 Task: Look for space in Brétigny-sur-Orge, France from 17th June, 2023 to 21st June, 2023 for 2 adults in price range Rs.7000 to Rs.12000. Place can be private room with 1  bedroom having 2 beds and 1 bathroom. Property type can be house, flat, guest house. Amenities needed are: wifi, washing machine. Booking option can be shelf check-in. Required host language is English.
Action: Mouse moved to (373, 147)
Screenshot: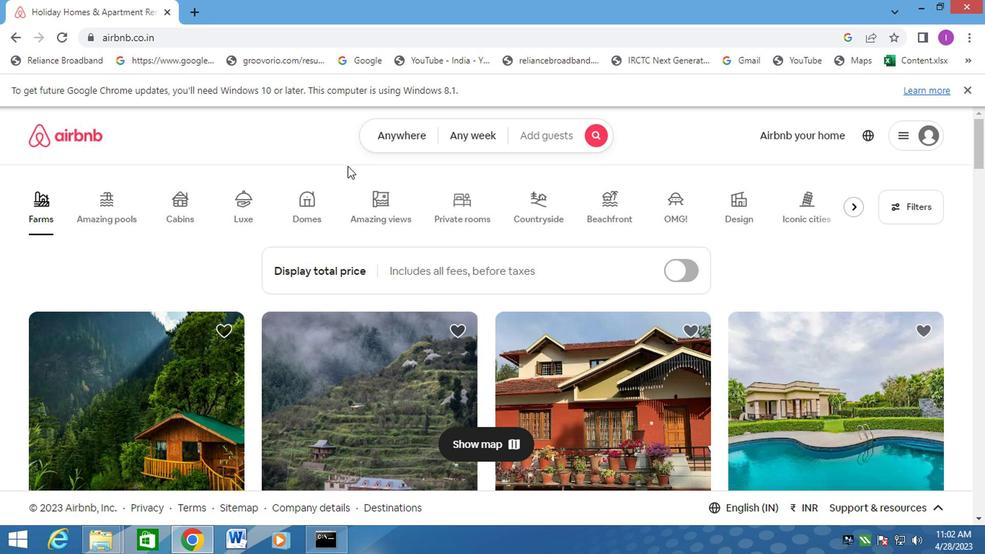 
Action: Mouse pressed left at (373, 147)
Screenshot: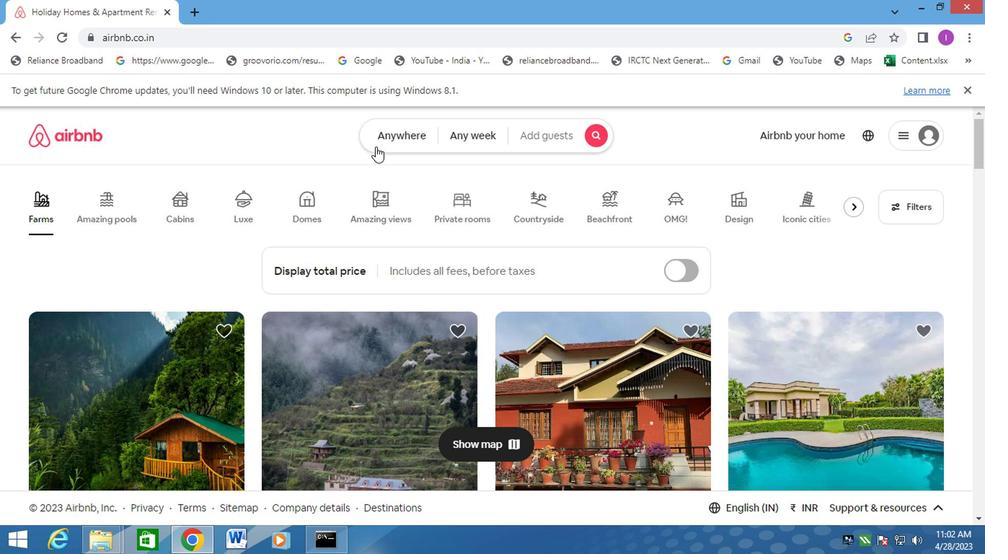 
Action: Mouse moved to (256, 192)
Screenshot: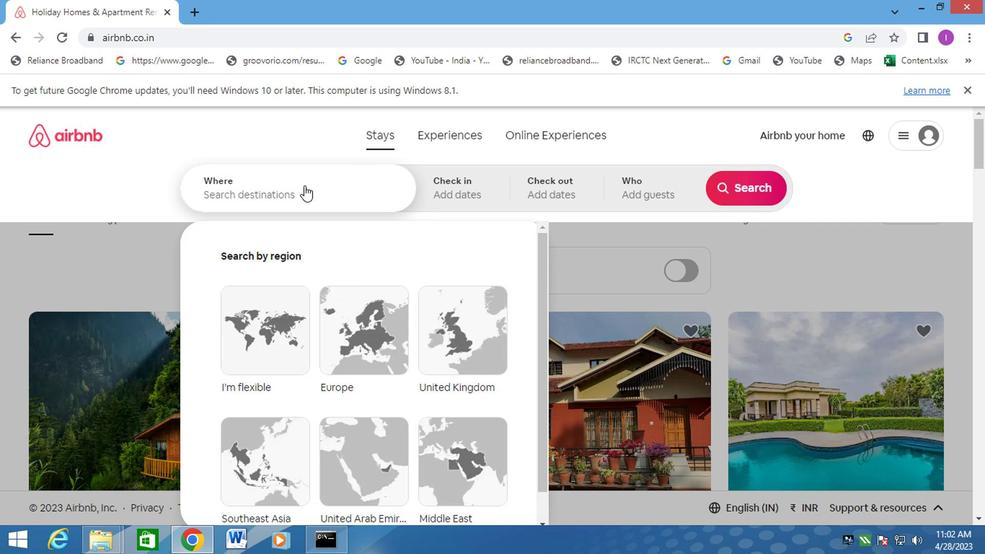 
Action: Mouse pressed left at (256, 192)
Screenshot: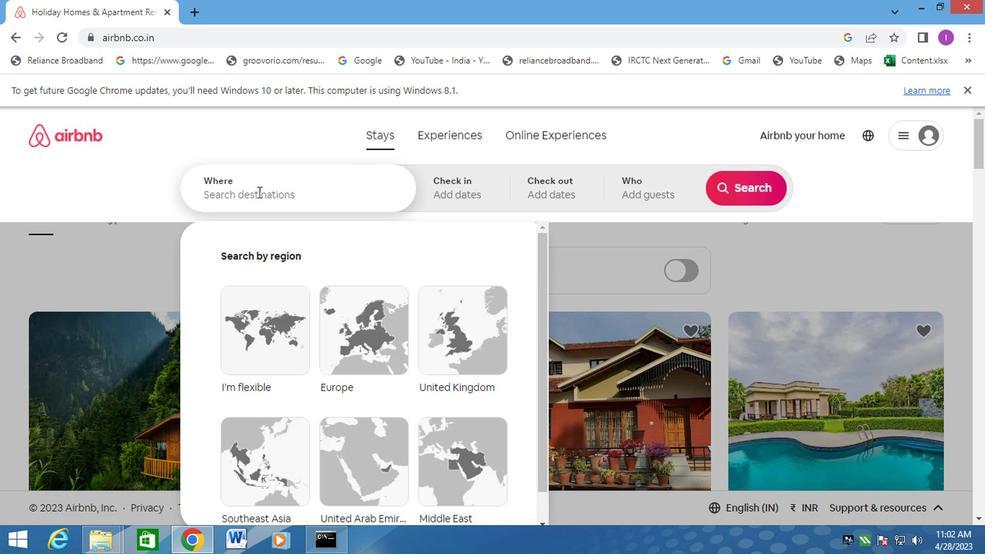 
Action: Key pressed <Key.shift><Key.shift><Key.shift><Key.shift><Key.shift><Key.shift><Key.shift><Key.shift><Key.shift><Key.shift><Key.shift>BRETIGNY-SUR-ORGE<Key.shift><<Key.backspace>,<Key.shift>FRANCE
Screenshot: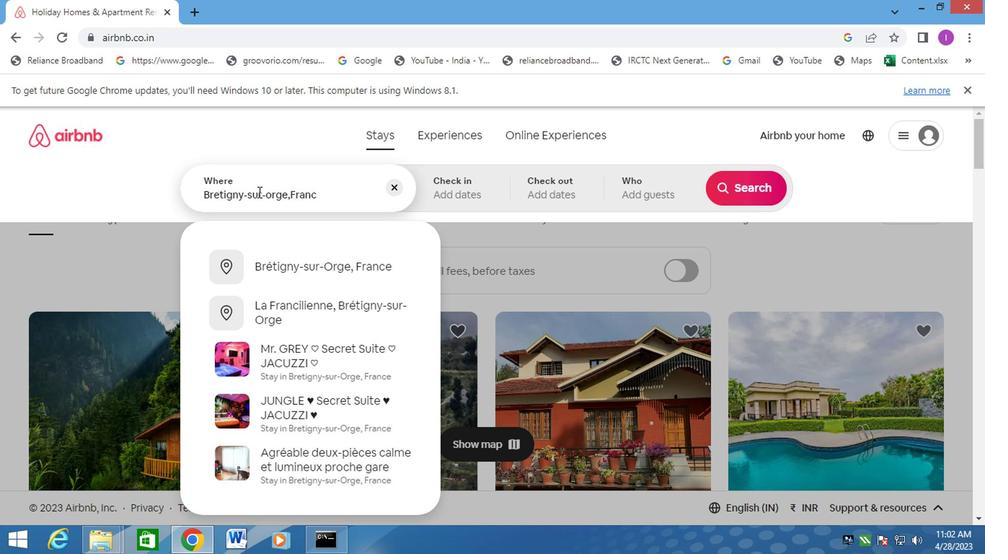 
Action: Mouse moved to (311, 270)
Screenshot: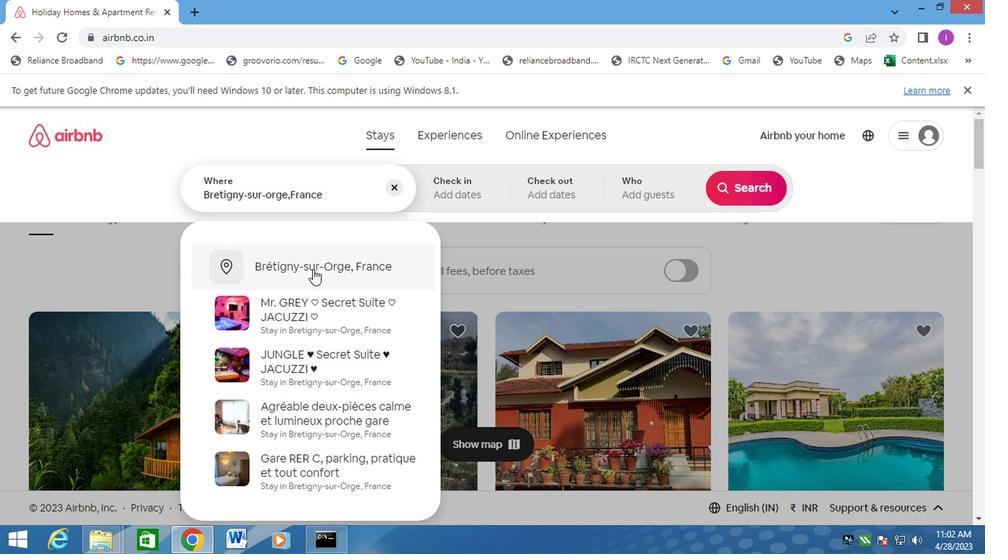 
Action: Mouse pressed left at (311, 270)
Screenshot: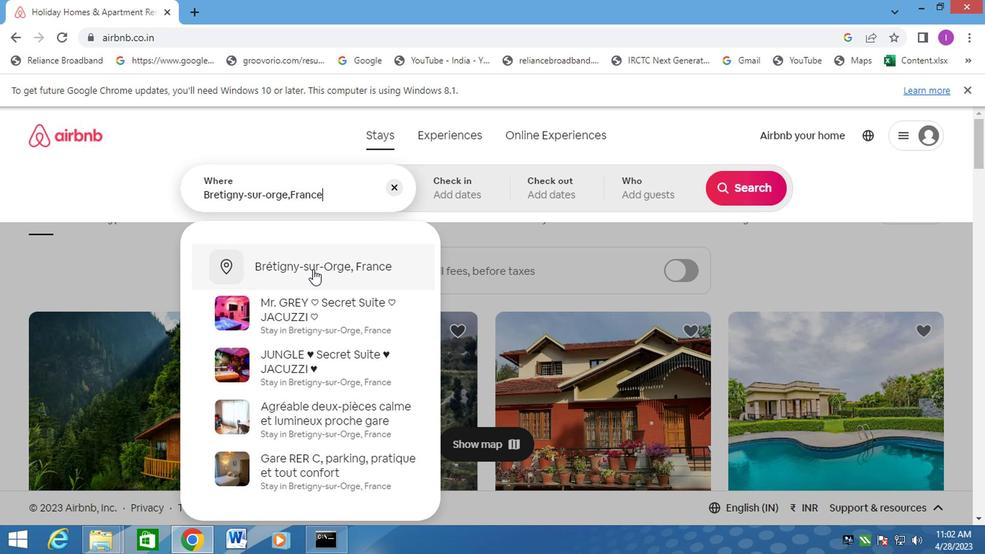 
Action: Mouse moved to (737, 303)
Screenshot: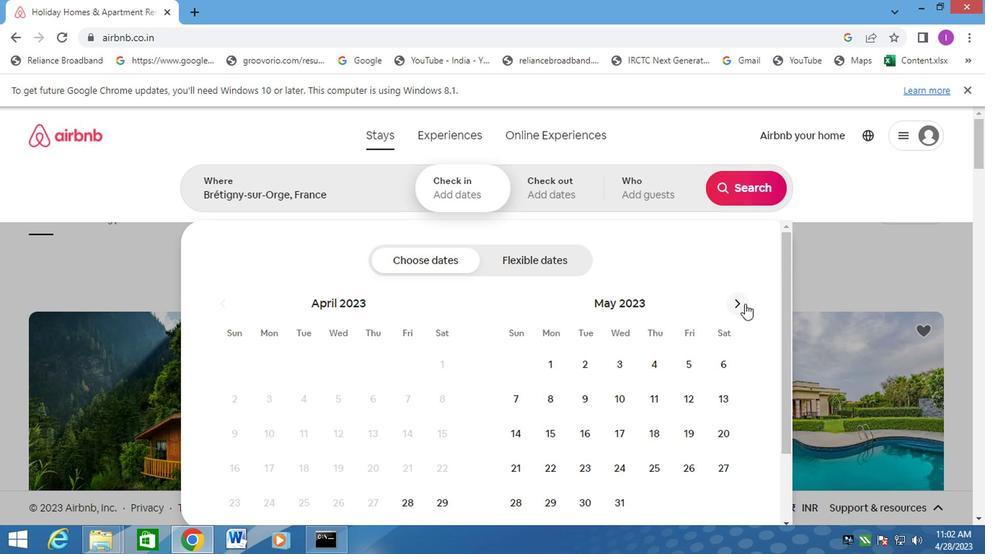 
Action: Mouse pressed left at (737, 303)
Screenshot: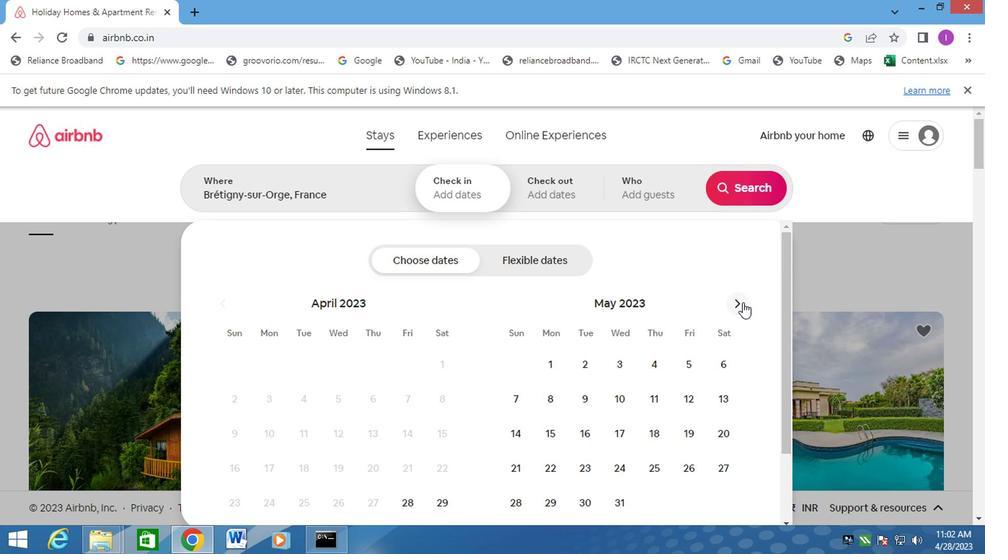 
Action: Mouse pressed left at (737, 303)
Screenshot: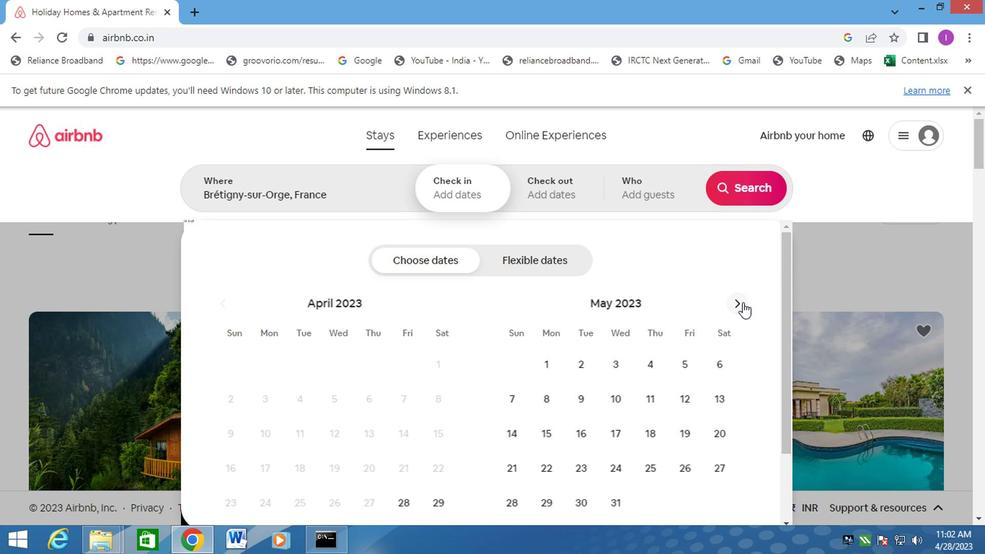 
Action: Mouse moved to (440, 437)
Screenshot: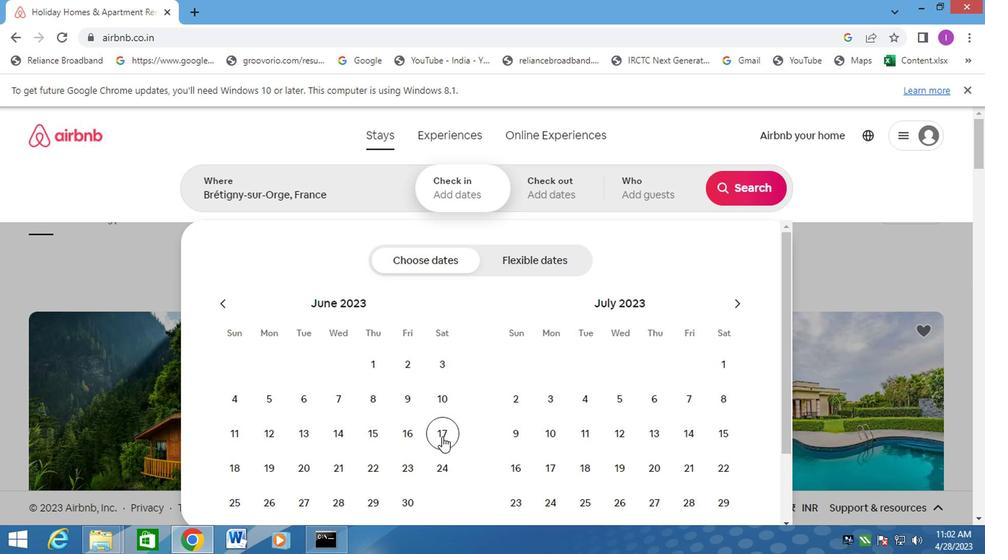 
Action: Mouse pressed left at (440, 437)
Screenshot: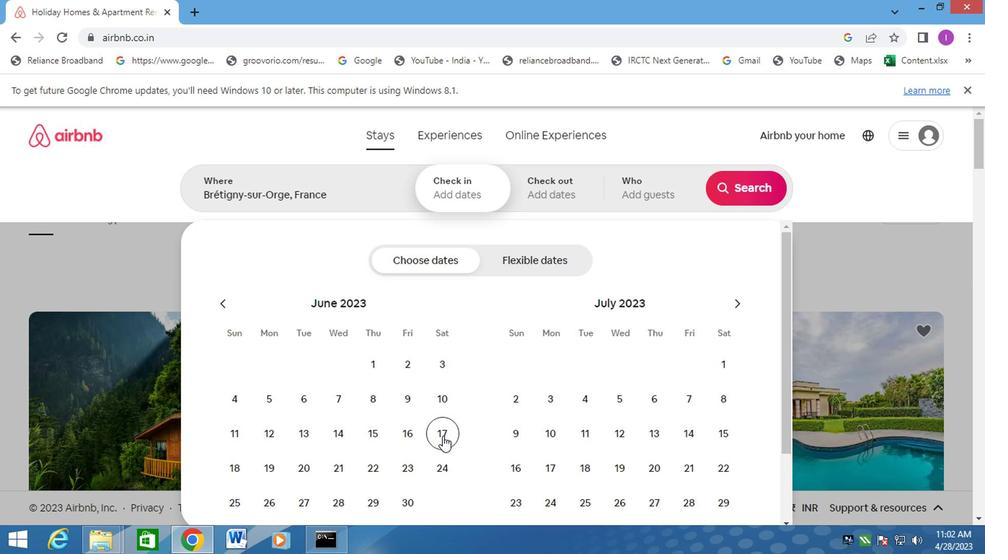 
Action: Mouse moved to (341, 472)
Screenshot: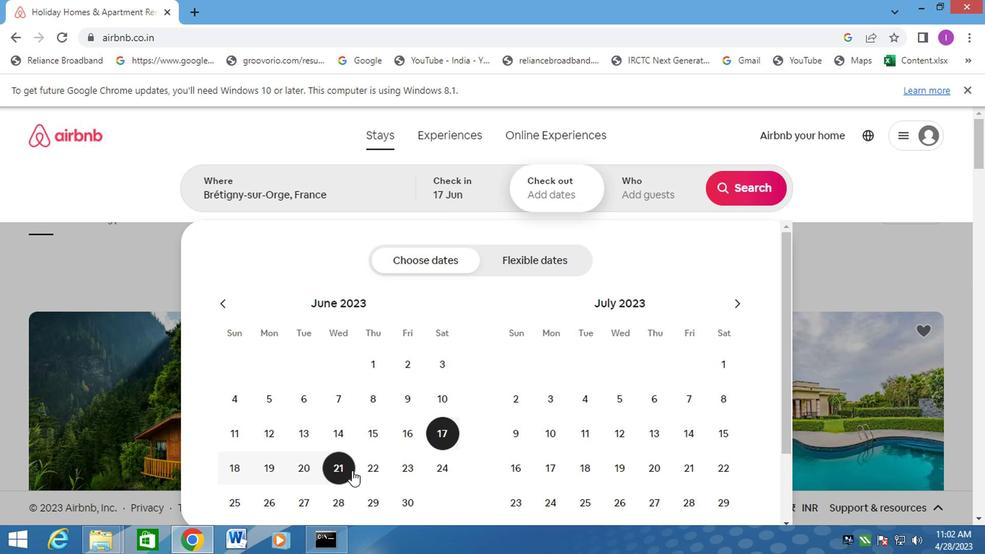 
Action: Mouse pressed left at (341, 472)
Screenshot: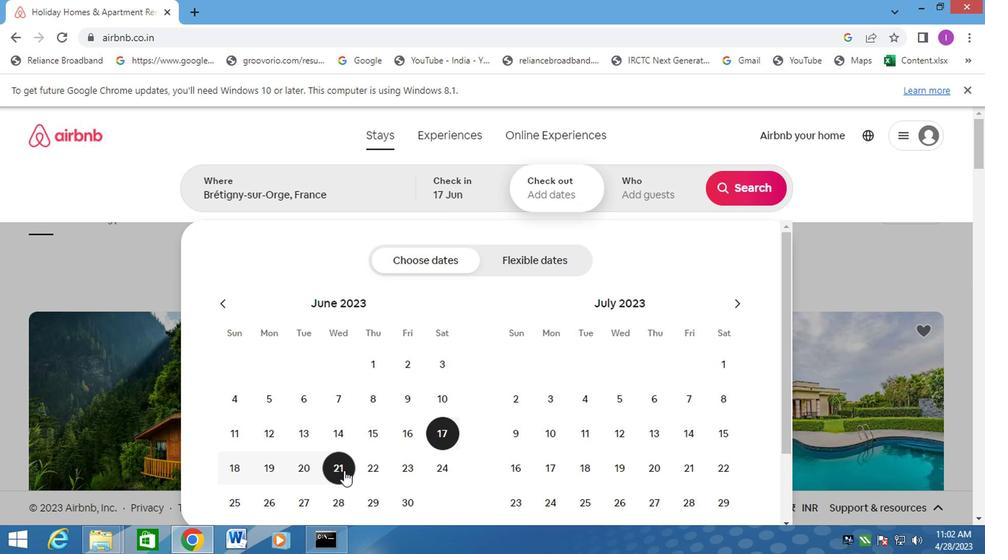 
Action: Mouse moved to (673, 187)
Screenshot: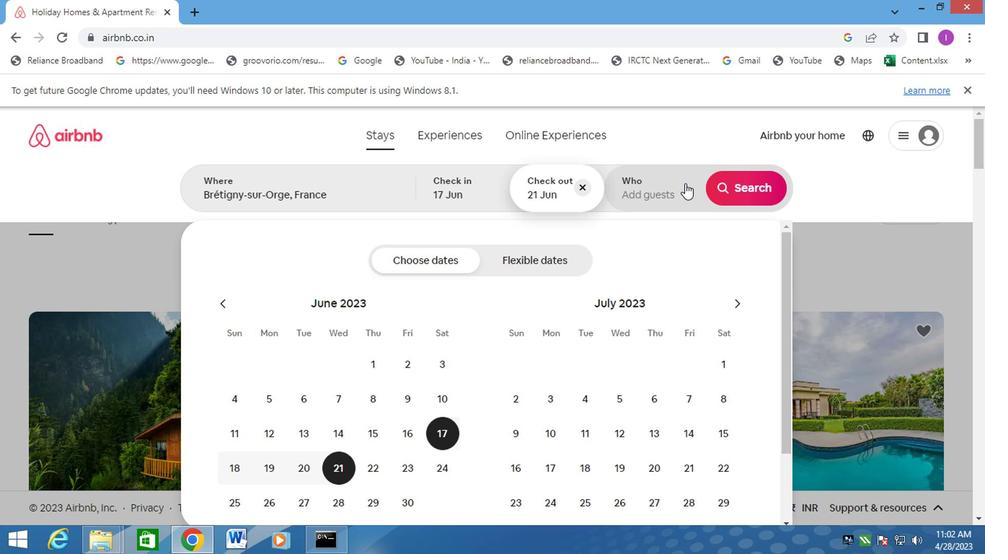 
Action: Mouse pressed left at (673, 187)
Screenshot: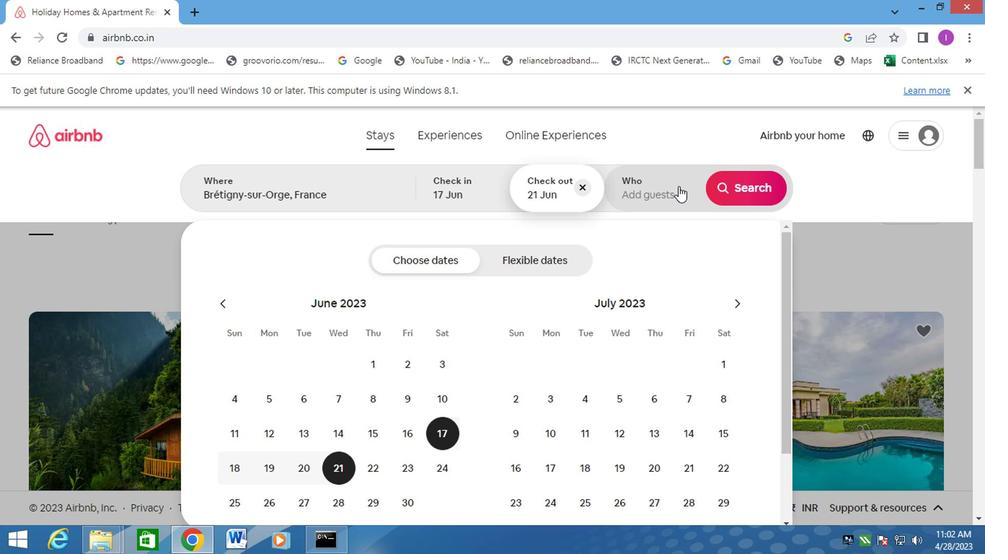 
Action: Mouse moved to (748, 258)
Screenshot: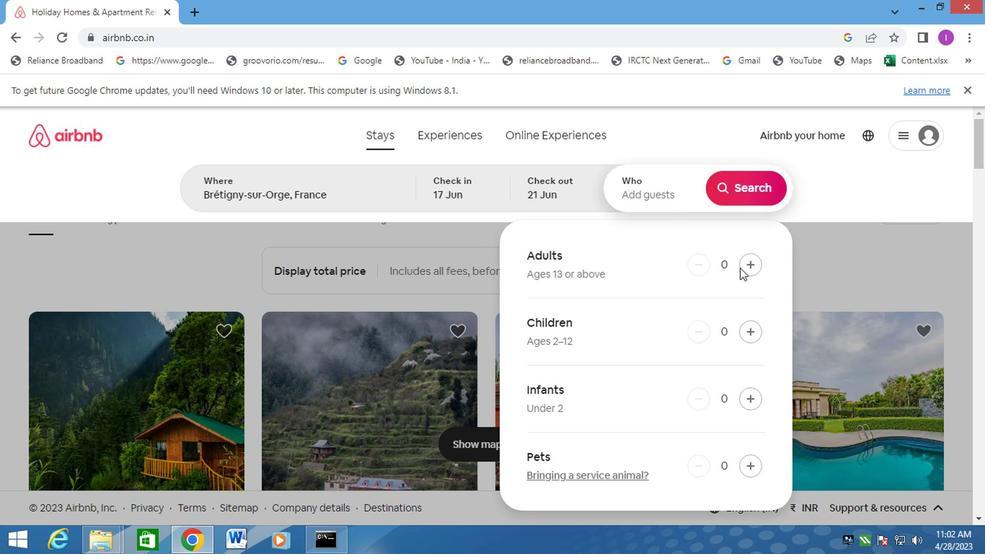 
Action: Mouse pressed left at (748, 258)
Screenshot: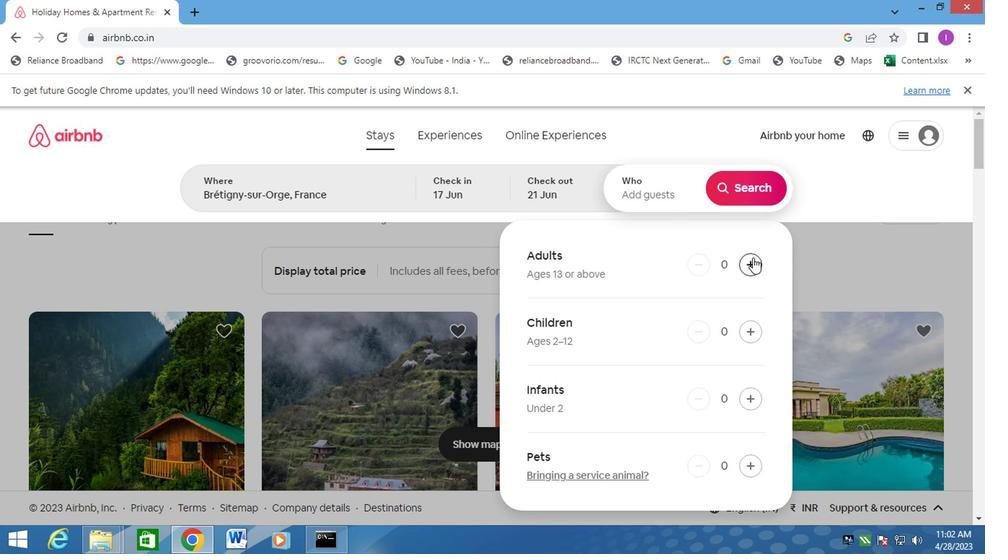 
Action: Mouse pressed left at (748, 258)
Screenshot: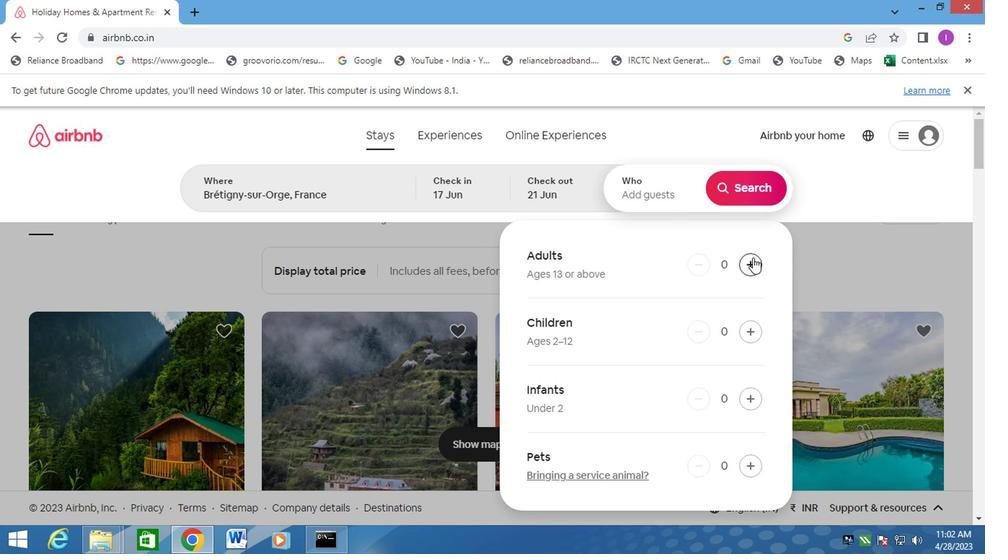 
Action: Mouse moved to (762, 178)
Screenshot: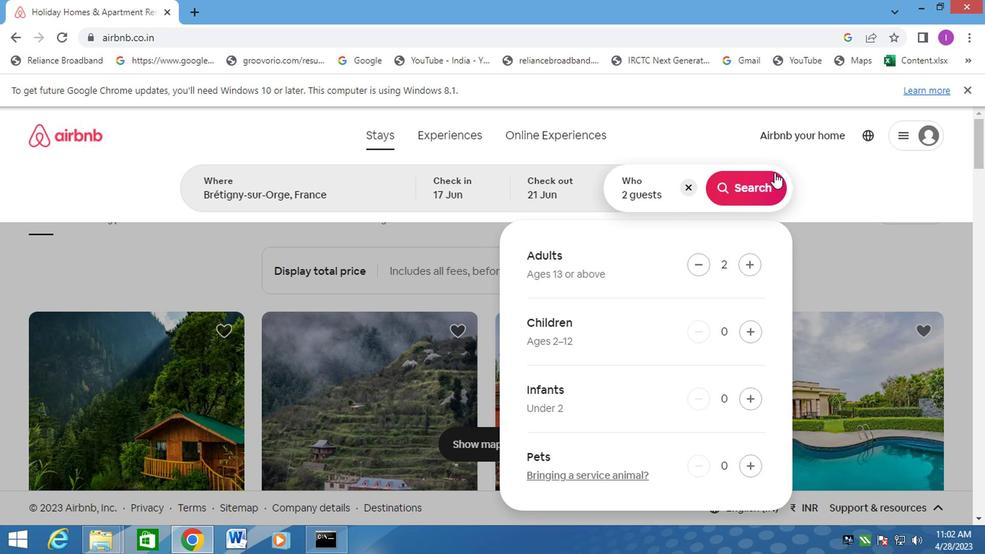 
Action: Mouse pressed left at (762, 178)
Screenshot: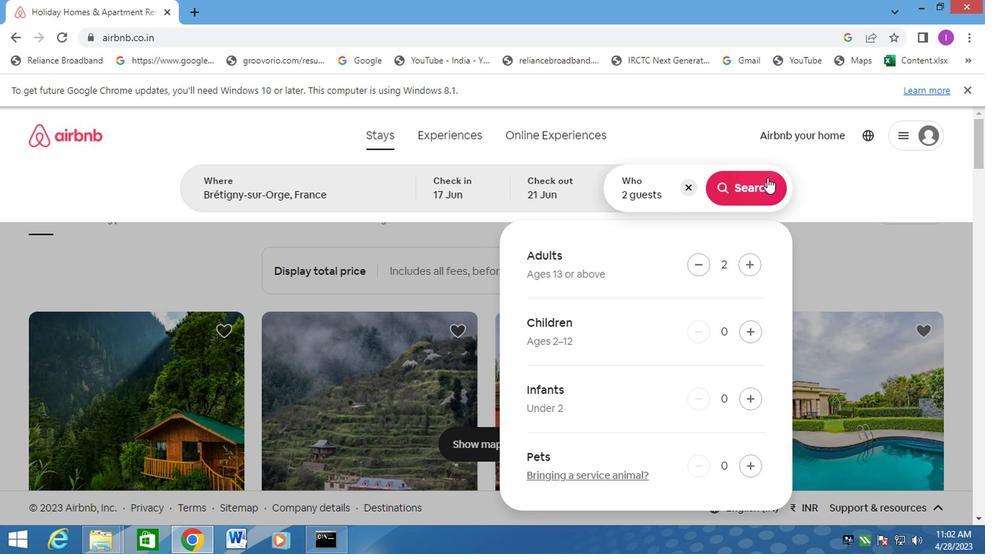 
Action: Mouse moved to (930, 191)
Screenshot: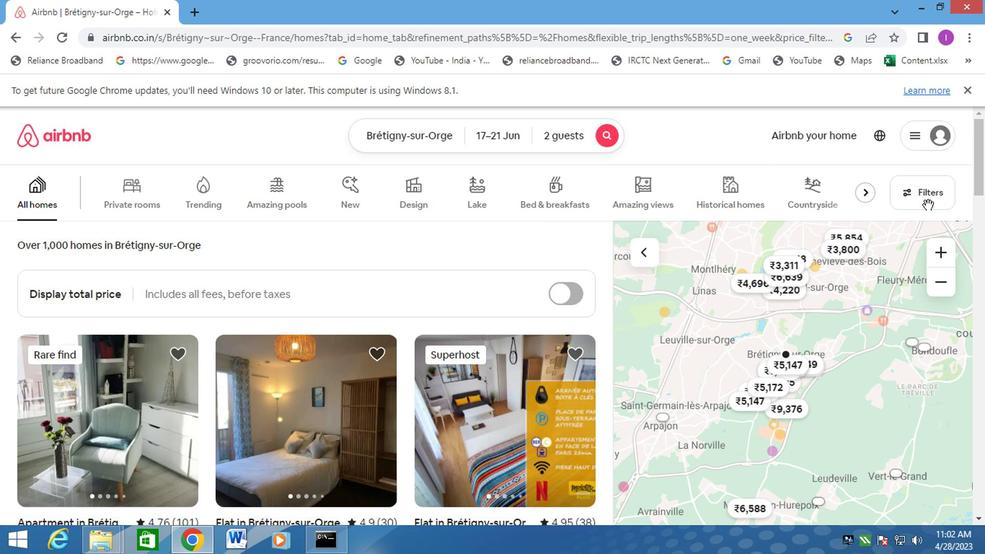 
Action: Mouse pressed left at (930, 191)
Screenshot: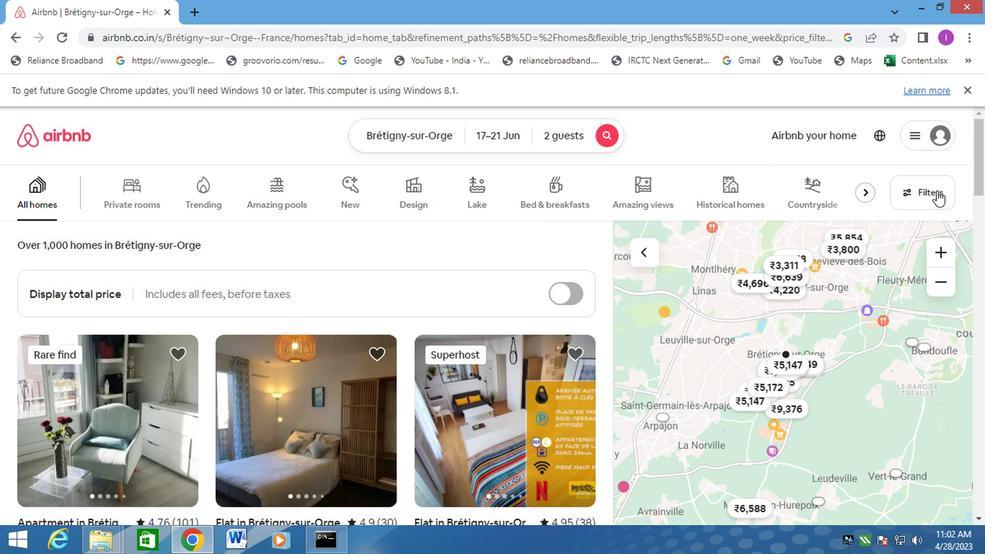 
Action: Mouse moved to (326, 377)
Screenshot: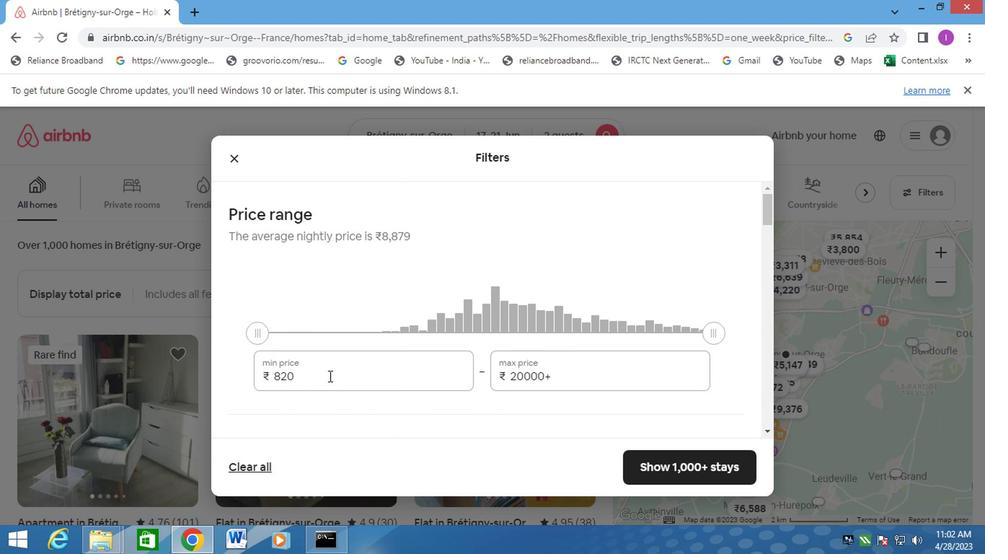 
Action: Mouse pressed left at (326, 377)
Screenshot: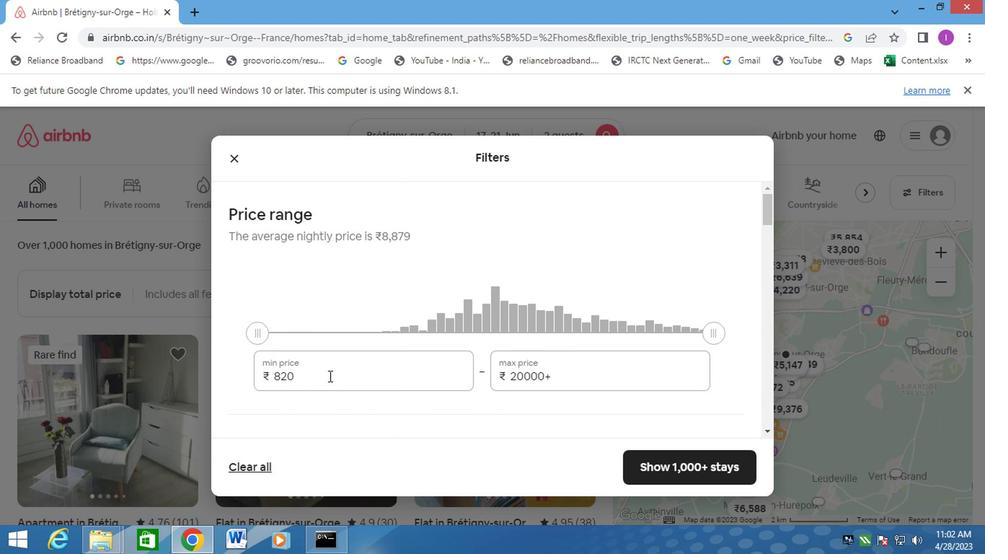 
Action: Mouse moved to (266, 362)
Screenshot: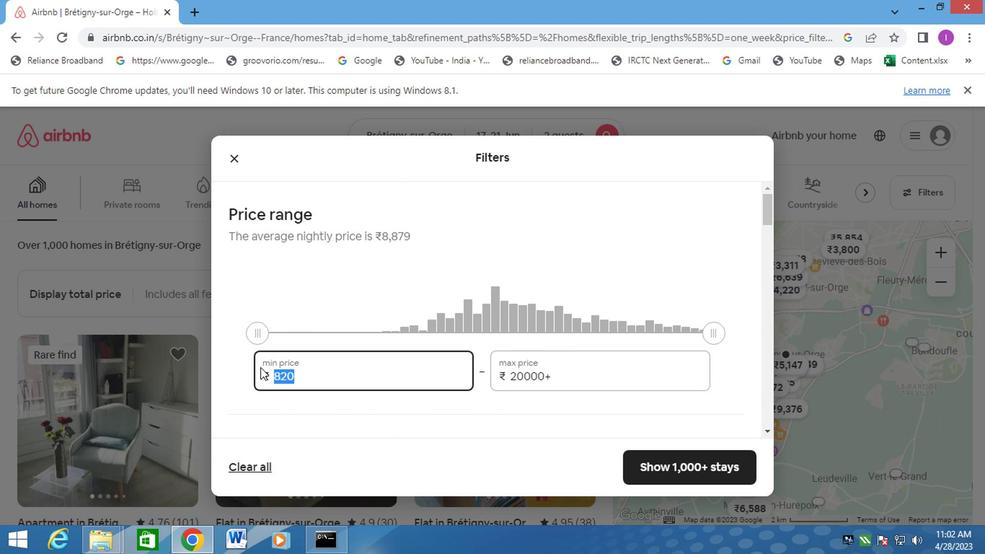 
Action: Key pressed 7000
Screenshot: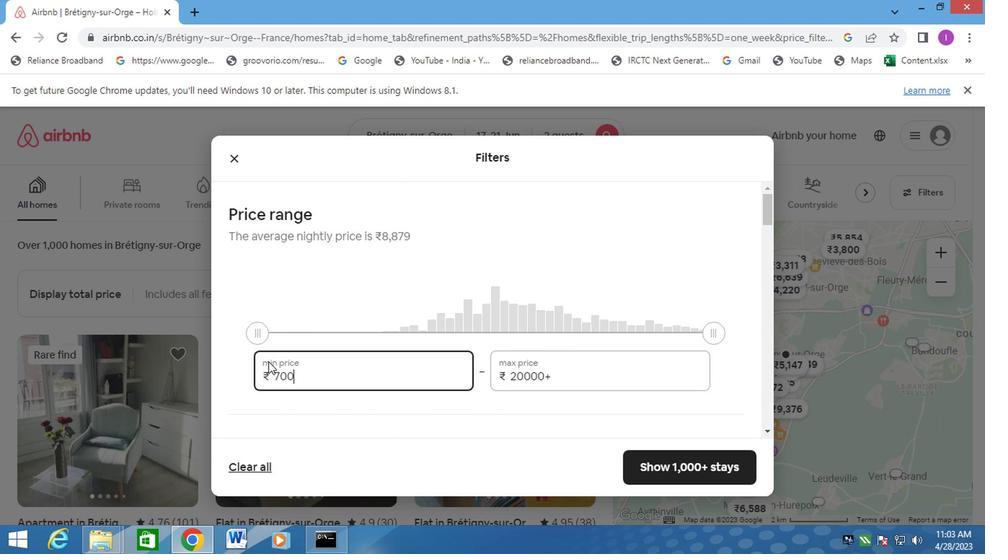 
Action: Mouse moved to (554, 369)
Screenshot: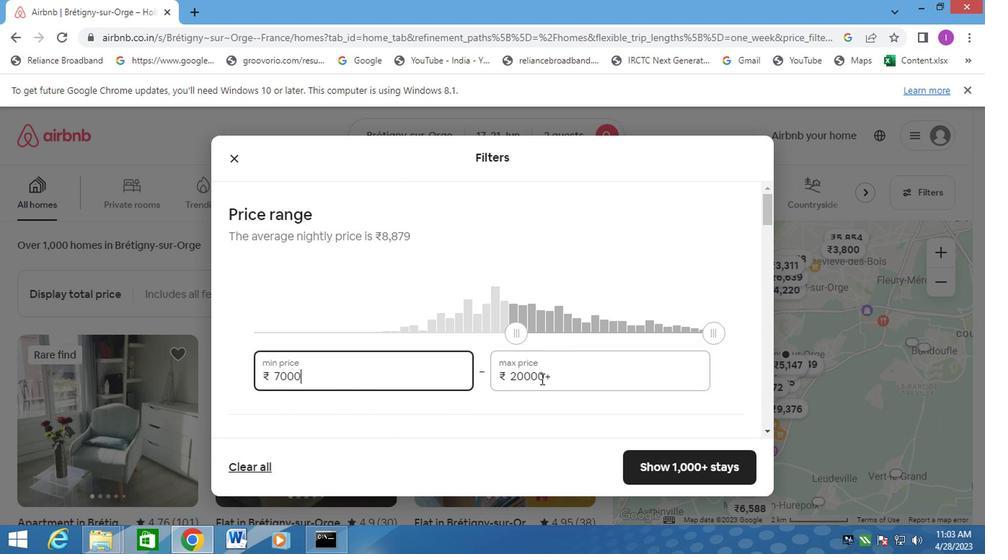 
Action: Mouse pressed left at (554, 369)
Screenshot: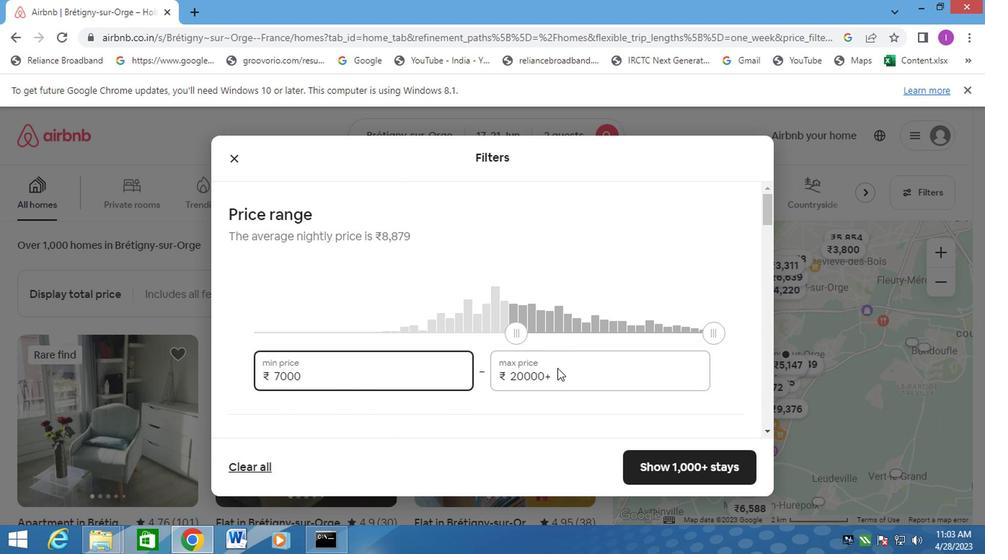 
Action: Mouse moved to (545, 374)
Screenshot: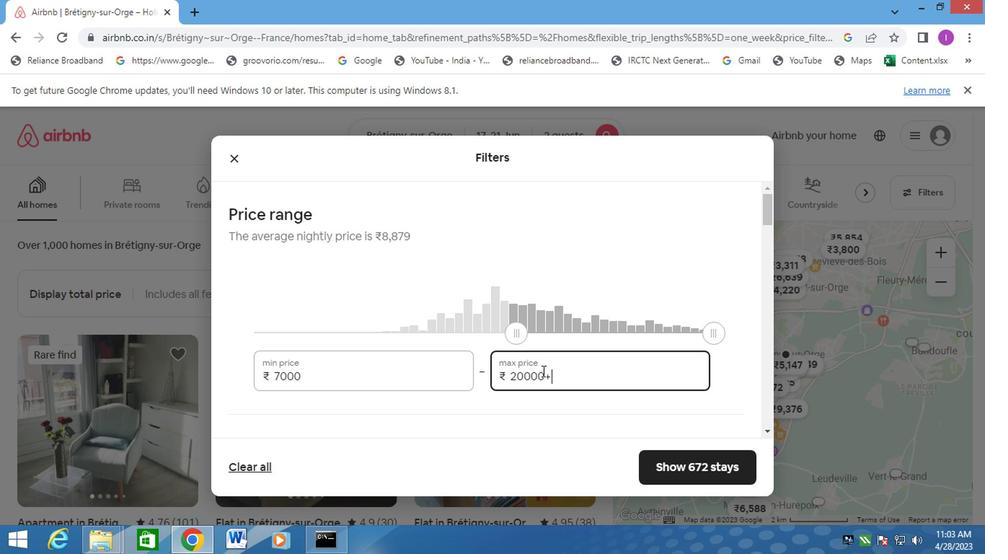 
Action: Mouse pressed left at (545, 374)
Screenshot: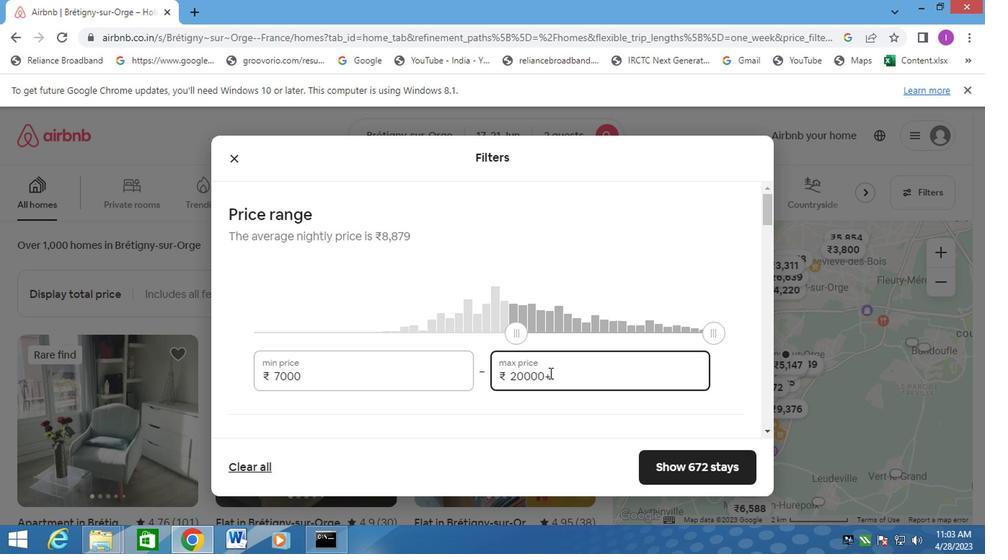 
Action: Mouse moved to (496, 378)
Screenshot: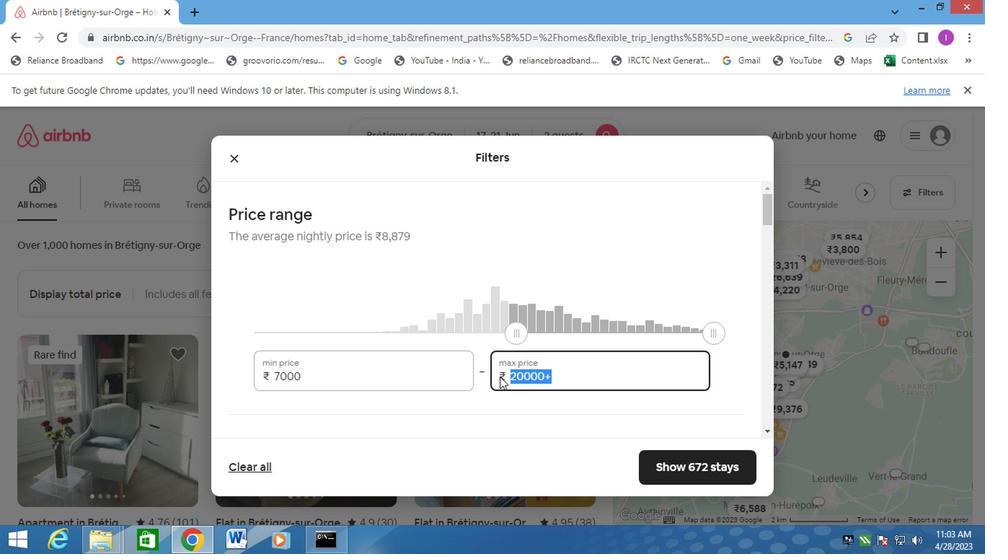 
Action: Key pressed 17000
Screenshot: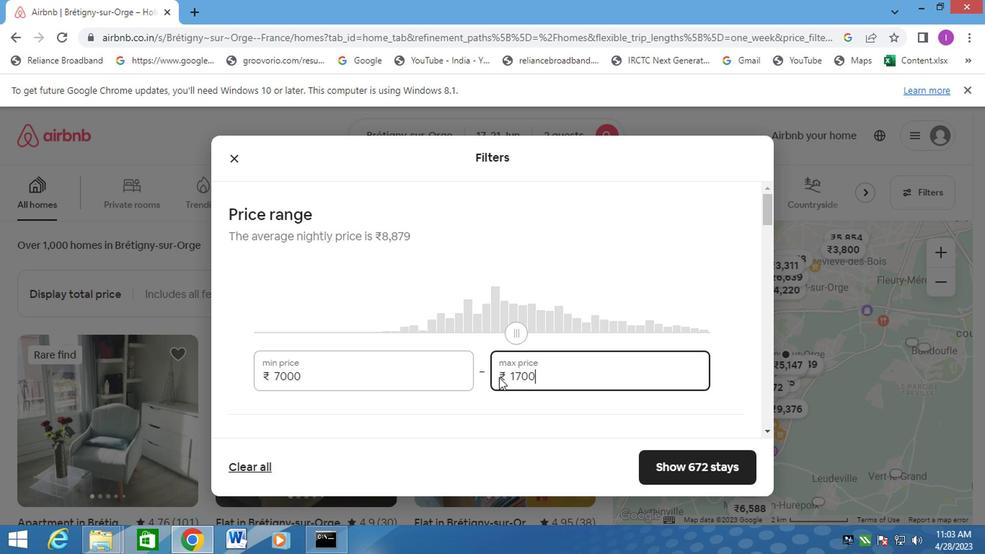 
Action: Mouse moved to (733, 401)
Screenshot: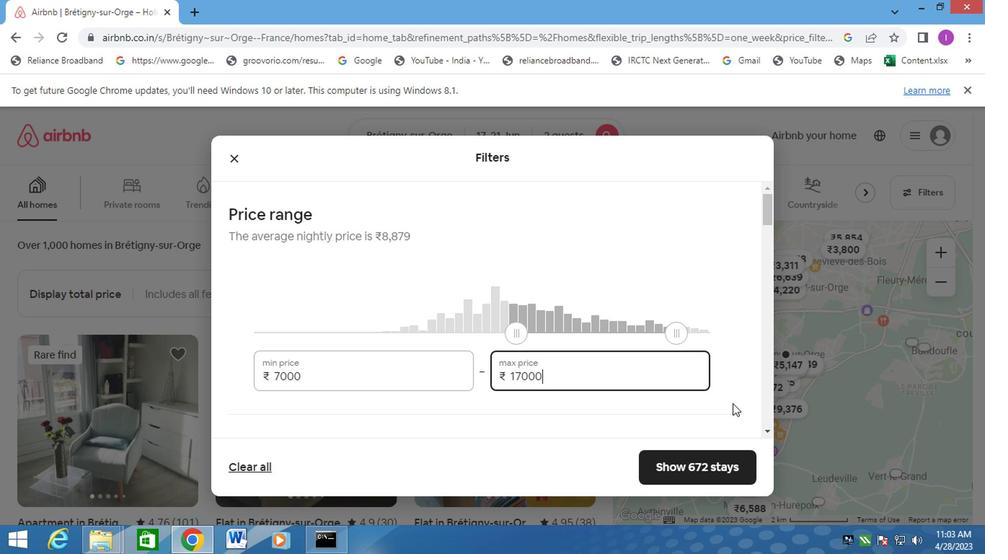 
Action: Mouse scrolled (733, 400) with delta (0, 0)
Screenshot: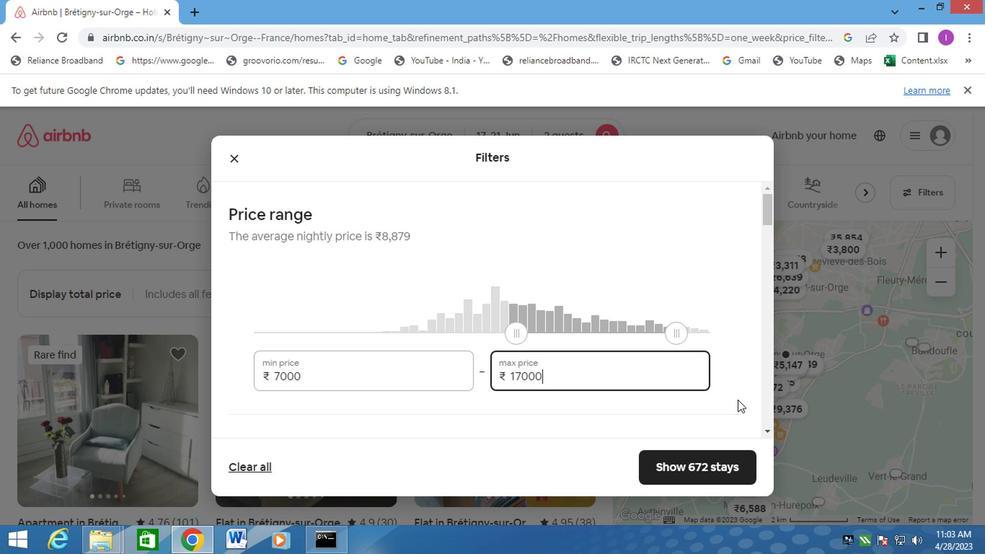 
Action: Mouse scrolled (733, 400) with delta (0, 0)
Screenshot: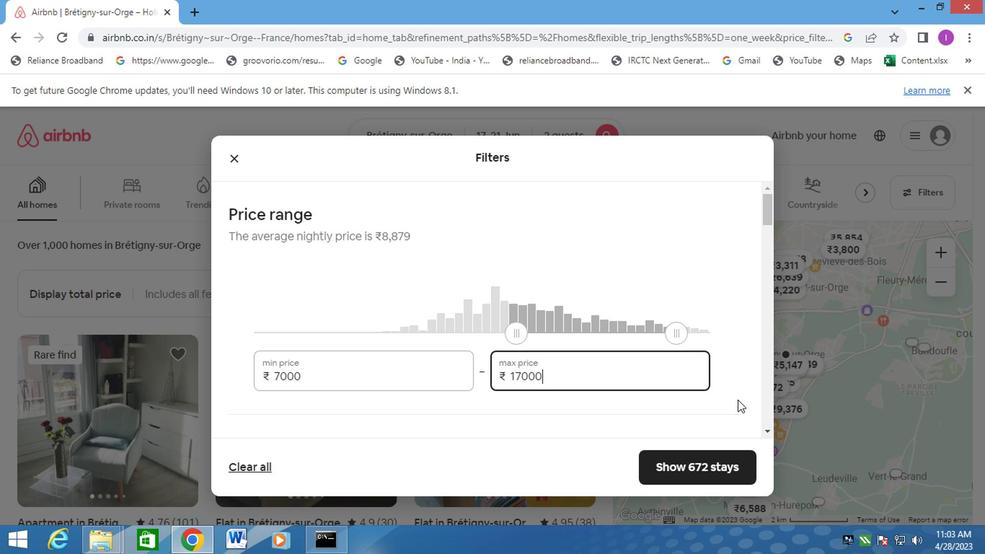 
Action: Mouse moved to (665, 390)
Screenshot: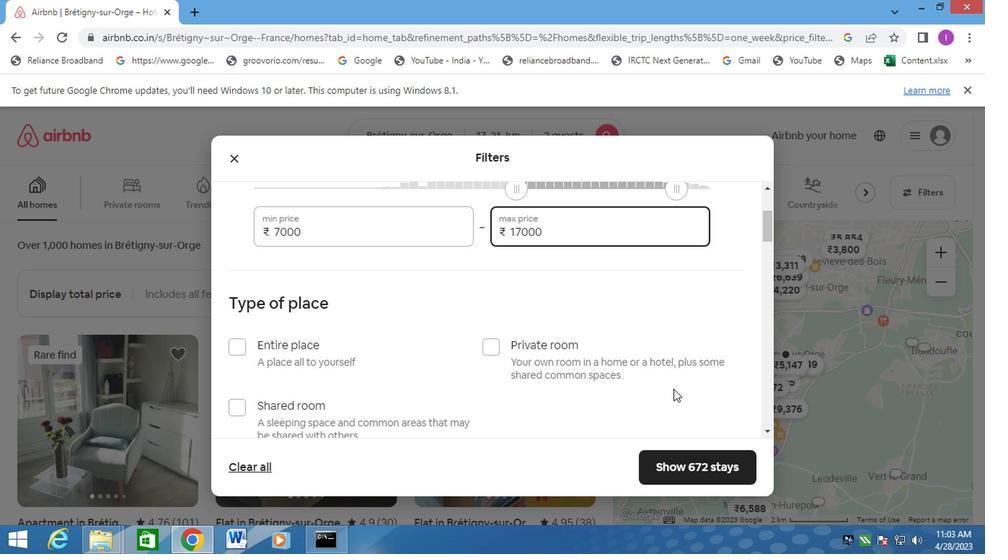 
Action: Mouse scrolled (665, 389) with delta (0, 0)
Screenshot: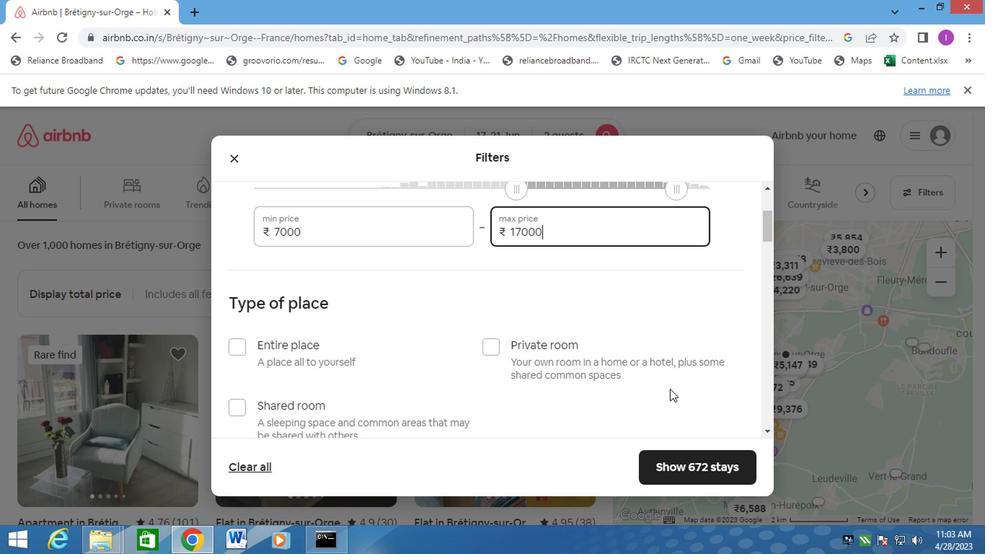 
Action: Mouse moved to (664, 390)
Screenshot: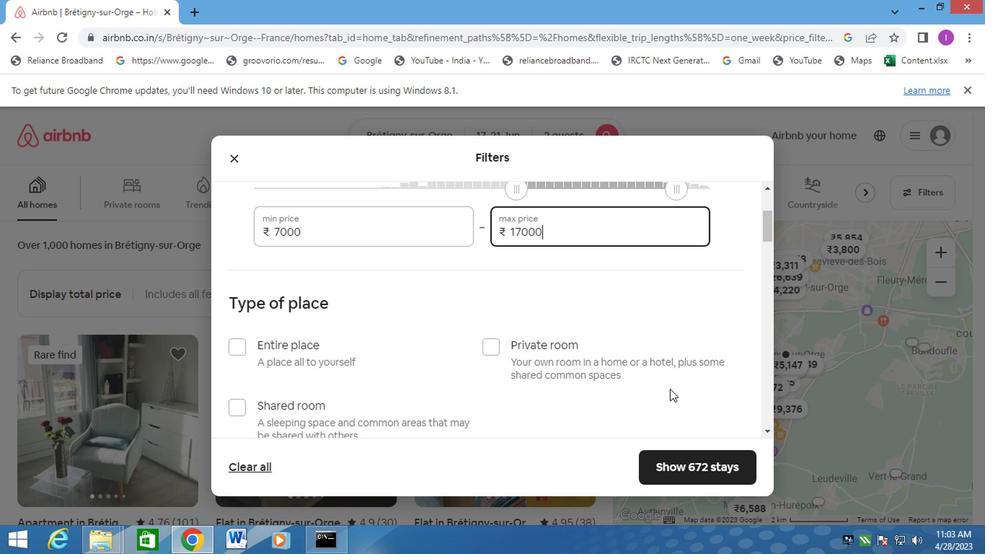 
Action: Mouse scrolled (664, 389) with delta (0, 0)
Screenshot: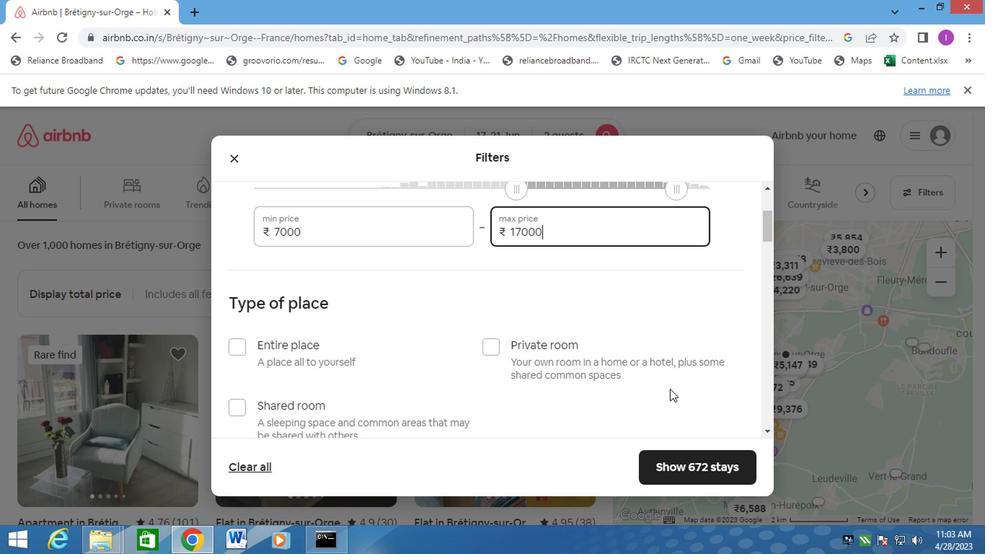 
Action: Mouse moved to (486, 197)
Screenshot: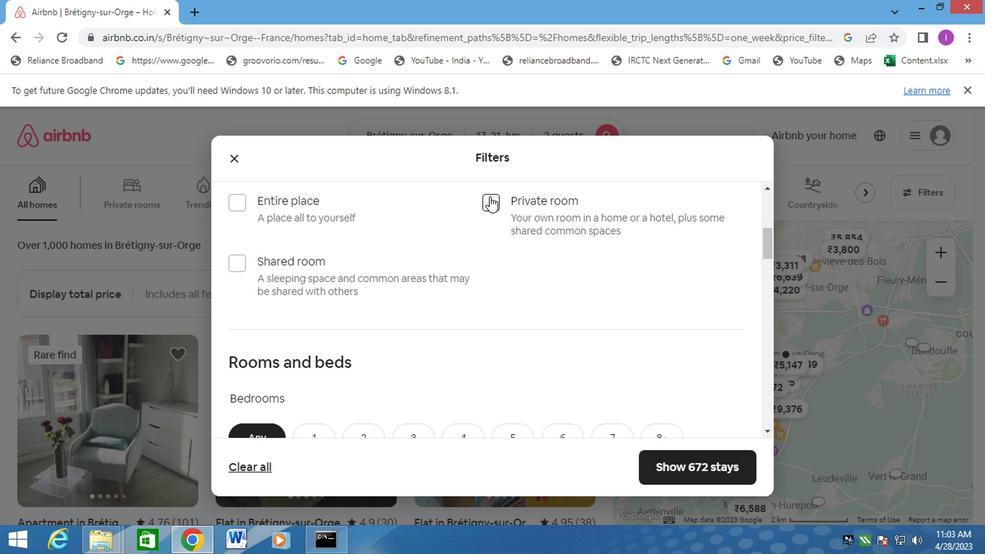 
Action: Mouse pressed left at (486, 197)
Screenshot: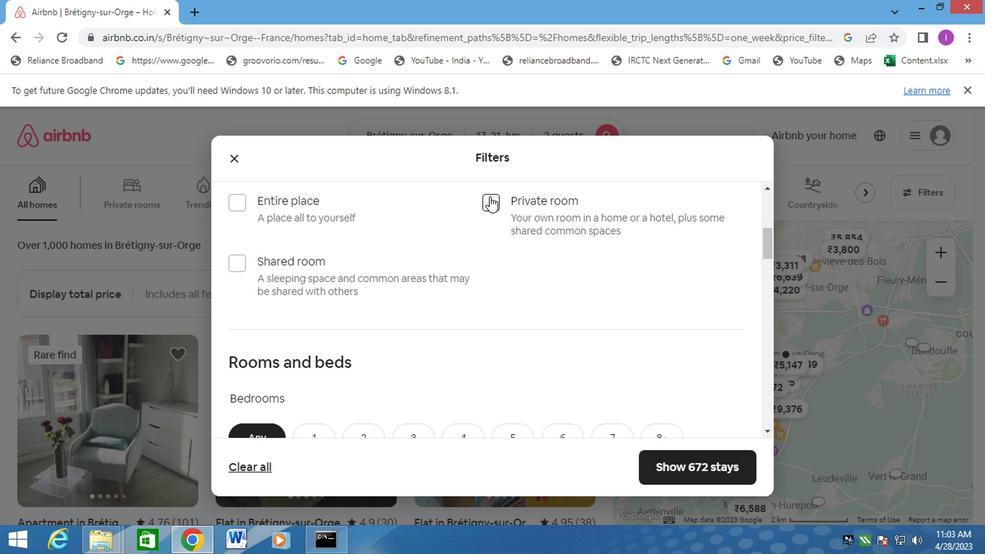 
Action: Mouse moved to (275, 273)
Screenshot: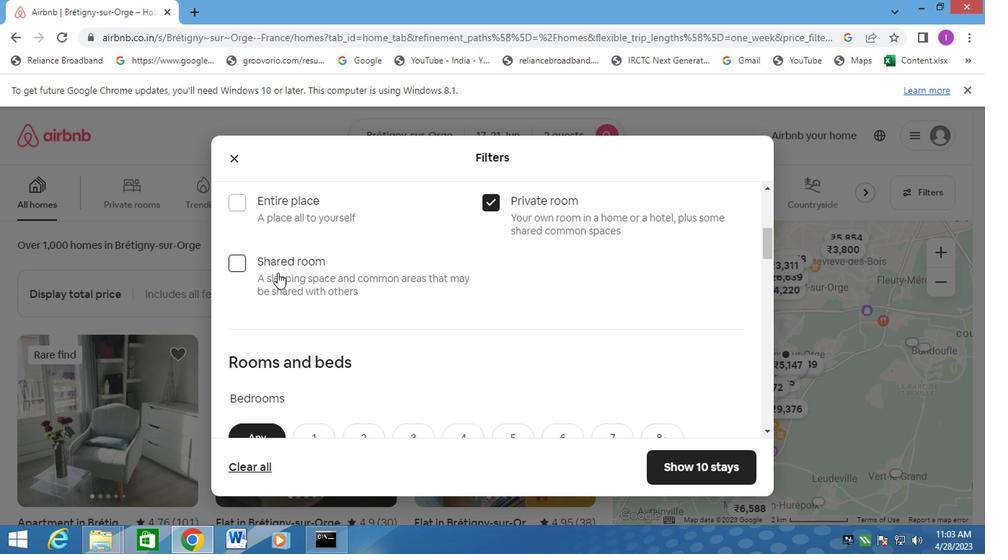 
Action: Mouse scrolled (275, 272) with delta (0, -1)
Screenshot: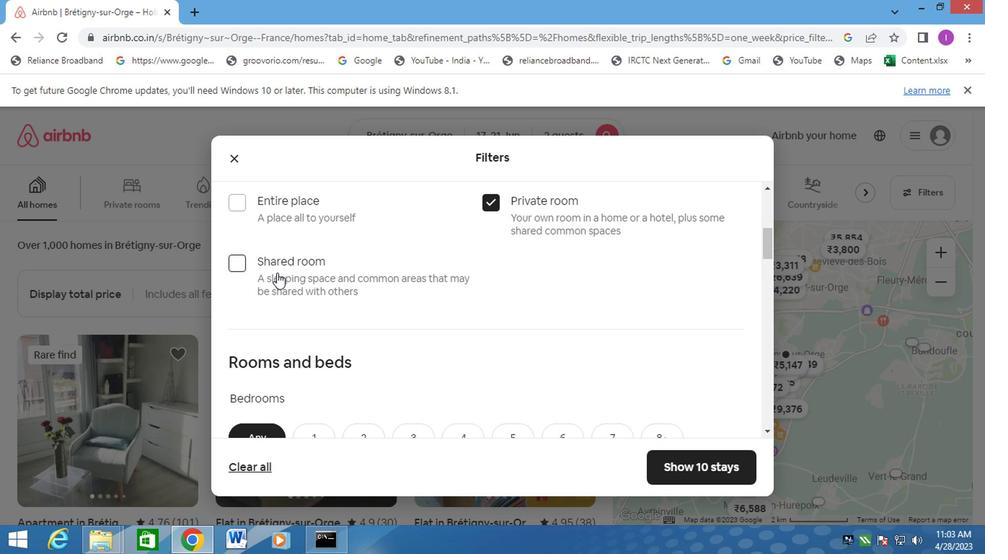
Action: Mouse scrolled (275, 272) with delta (0, -1)
Screenshot: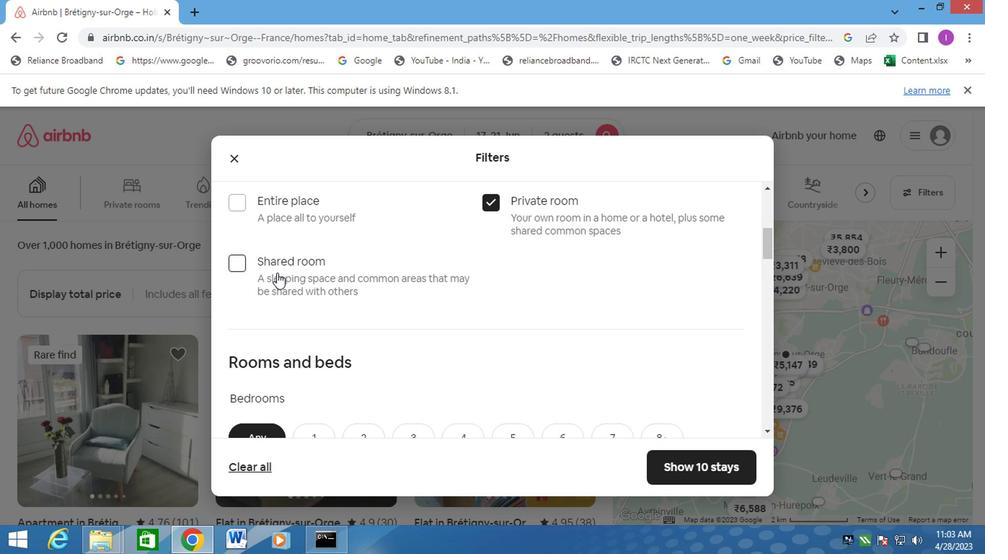 
Action: Mouse moved to (314, 295)
Screenshot: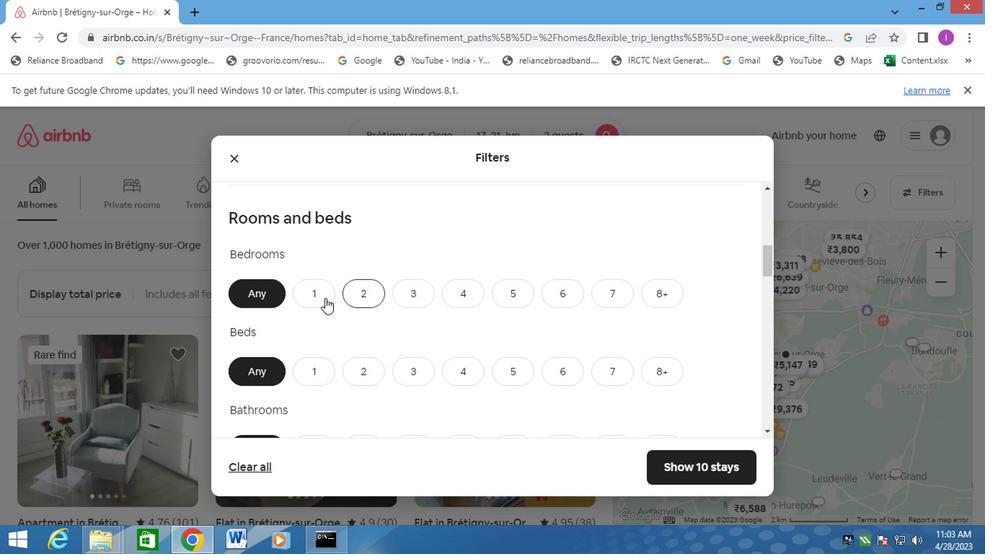 
Action: Mouse pressed left at (314, 295)
Screenshot: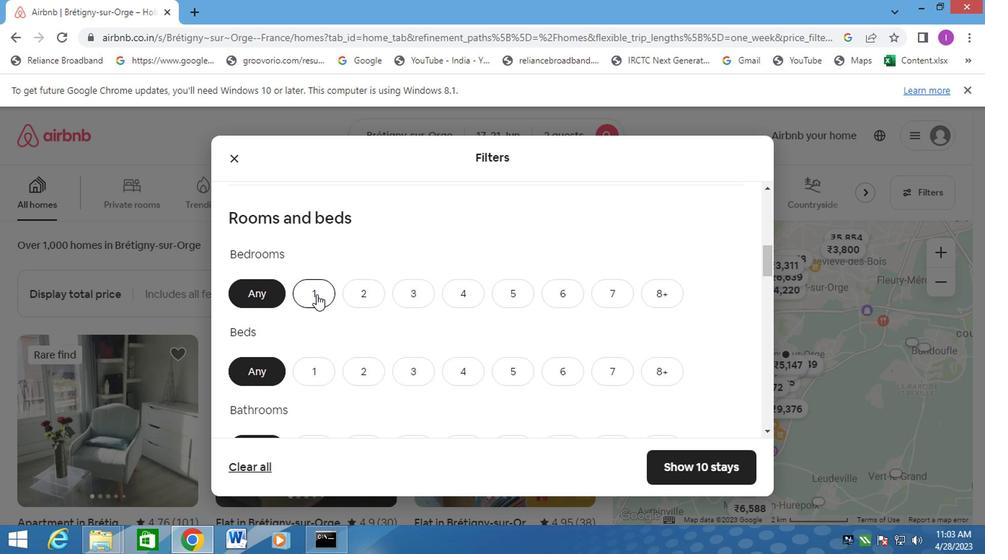 
Action: Mouse moved to (360, 380)
Screenshot: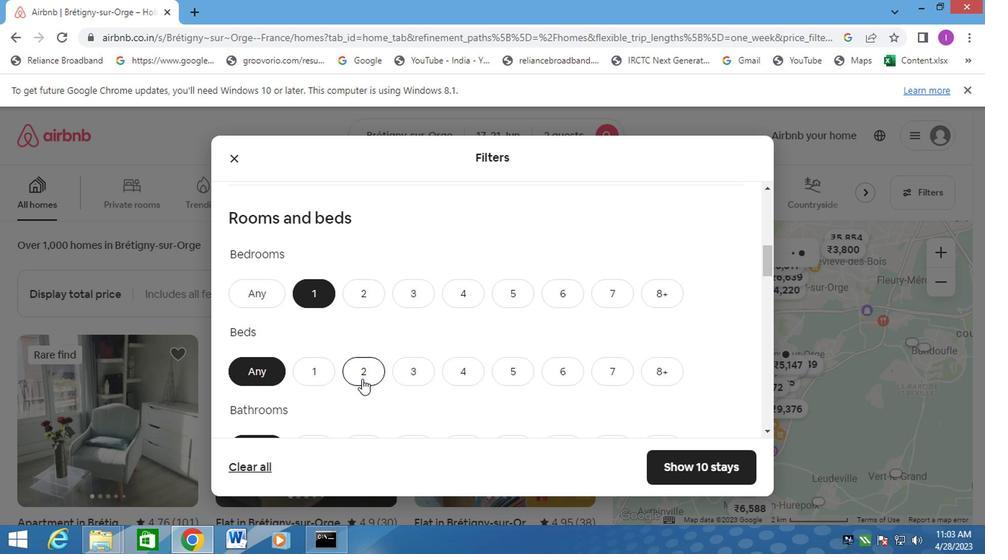 
Action: Mouse pressed left at (360, 380)
Screenshot: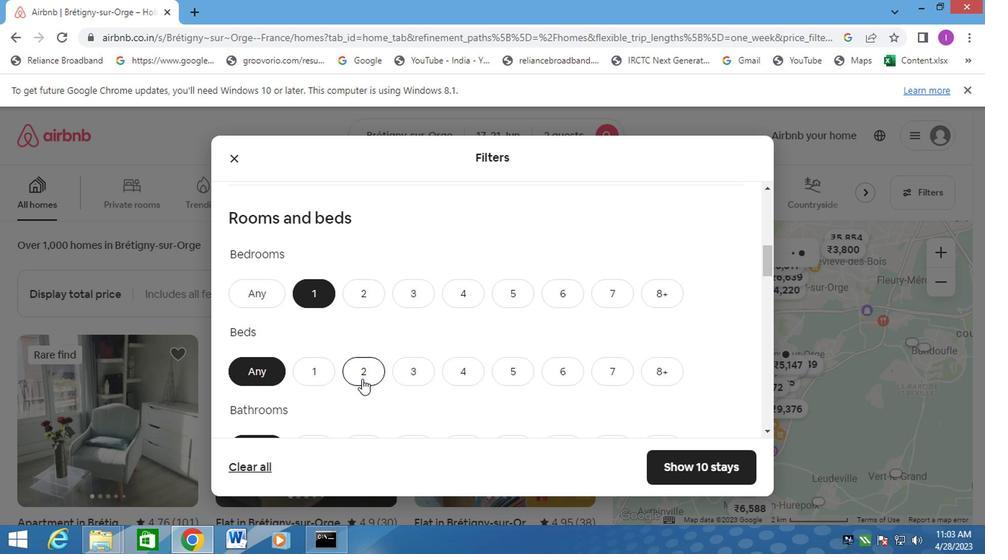 
Action: Mouse moved to (360, 379)
Screenshot: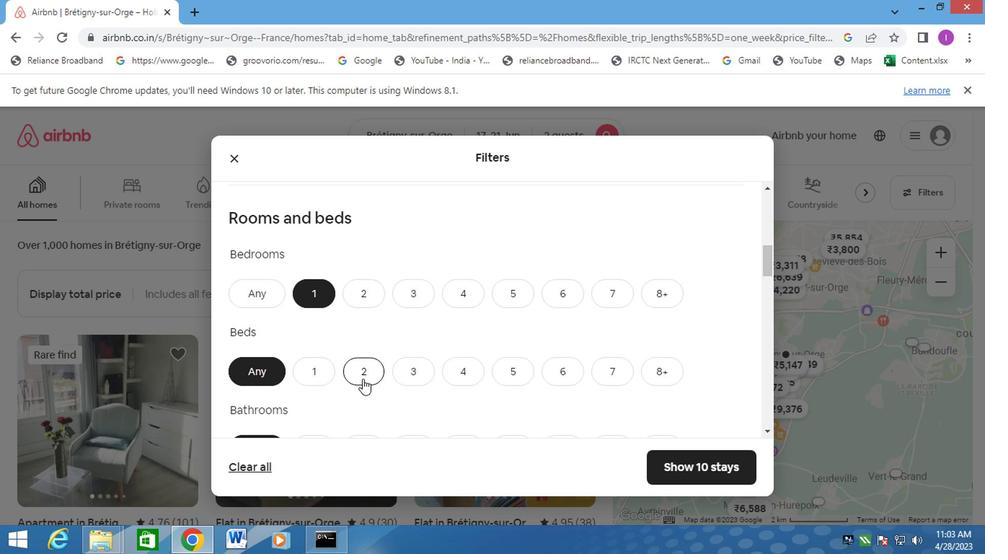 
Action: Mouse scrolled (360, 378) with delta (0, -1)
Screenshot: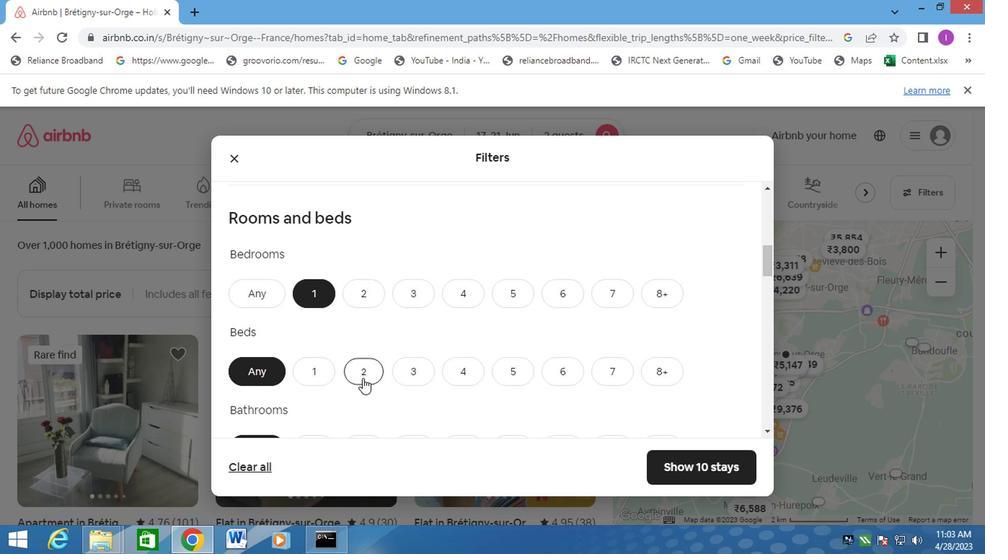 
Action: Mouse scrolled (360, 378) with delta (0, -1)
Screenshot: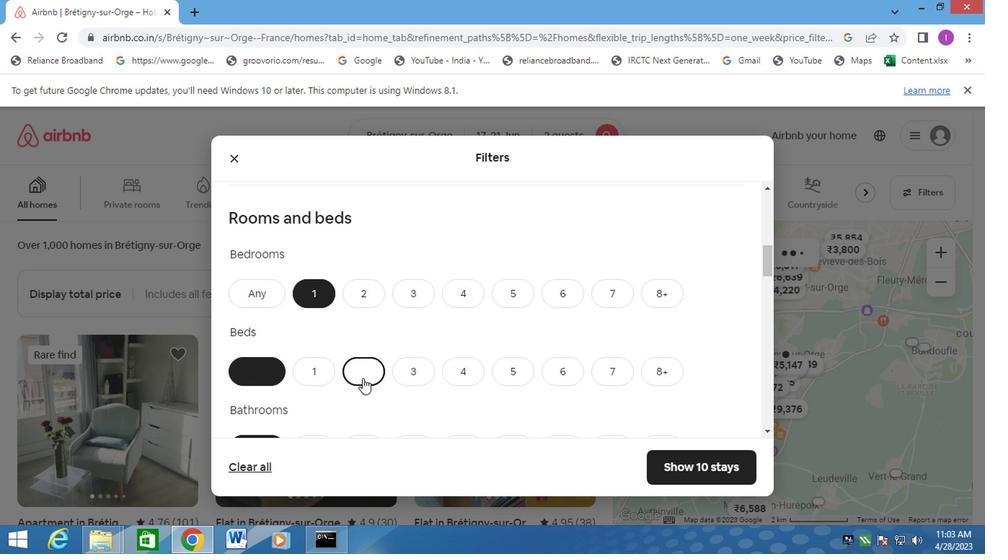 
Action: Mouse moved to (310, 297)
Screenshot: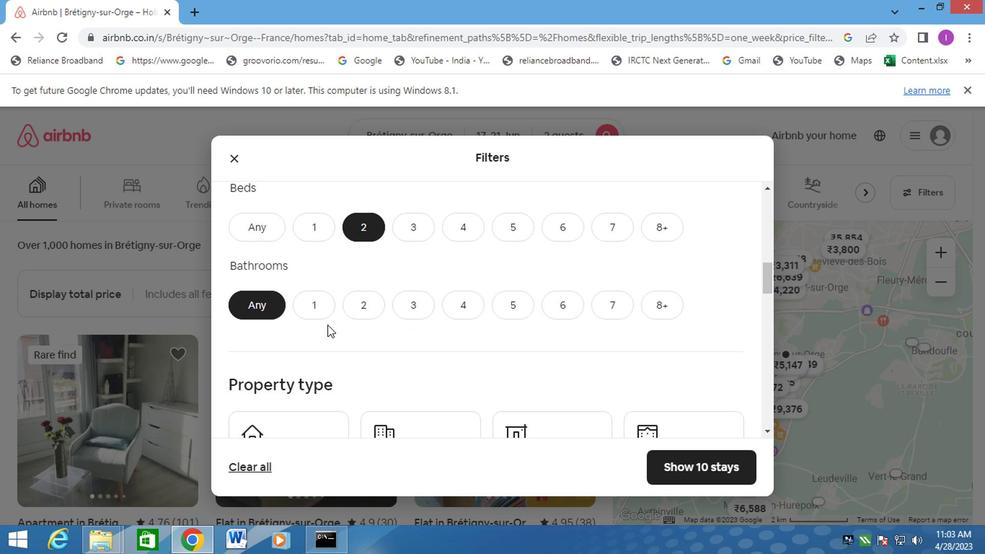 
Action: Mouse pressed left at (310, 297)
Screenshot: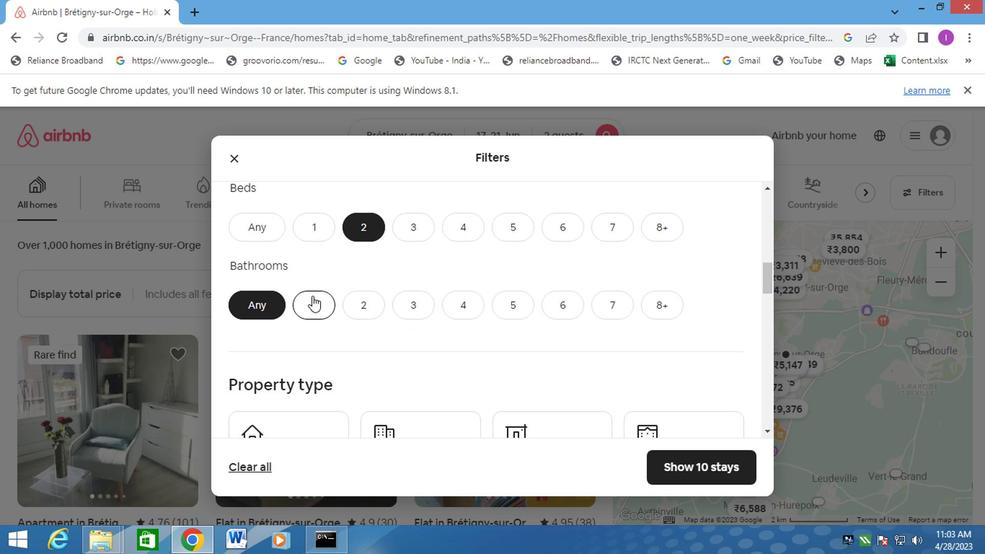 
Action: Mouse moved to (345, 342)
Screenshot: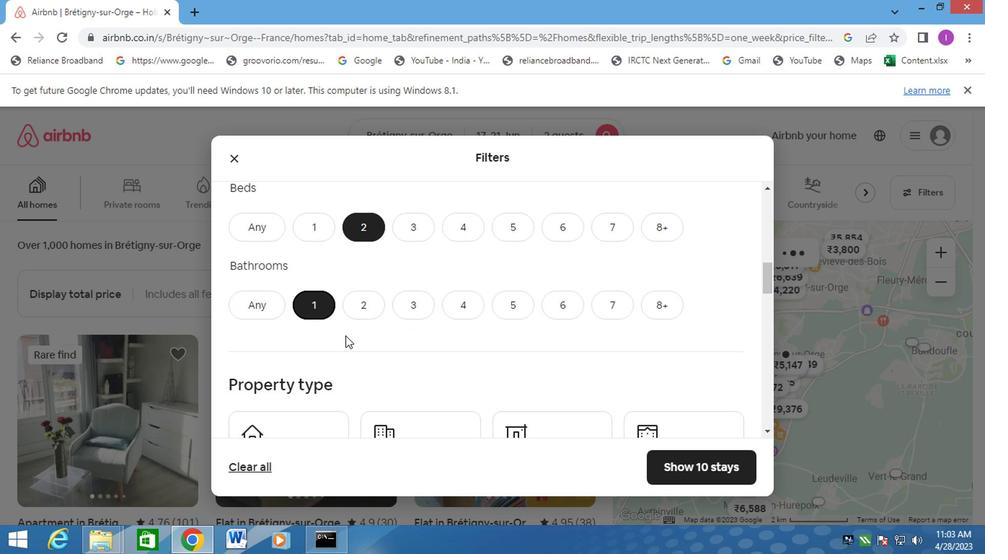 
Action: Mouse scrolled (345, 341) with delta (0, -1)
Screenshot: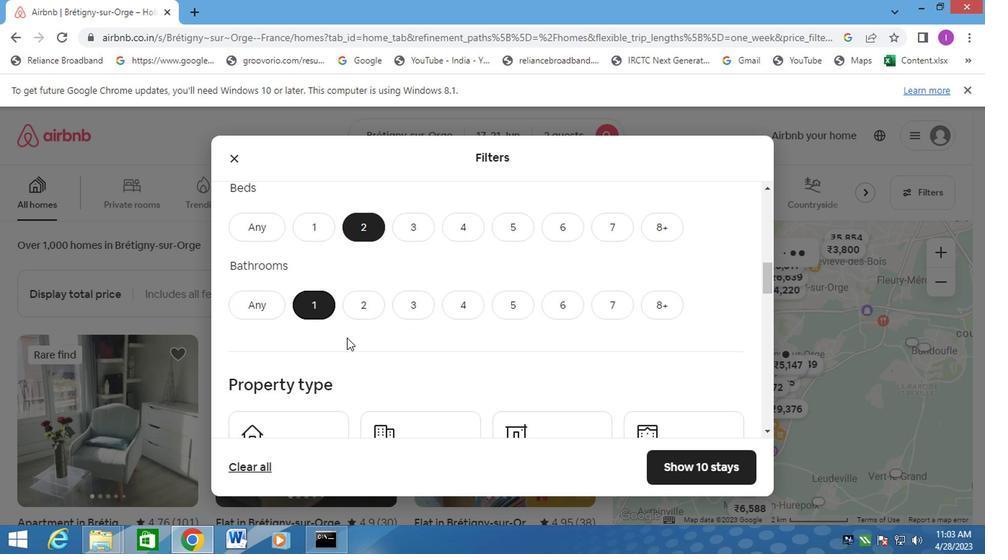 
Action: Mouse moved to (309, 344)
Screenshot: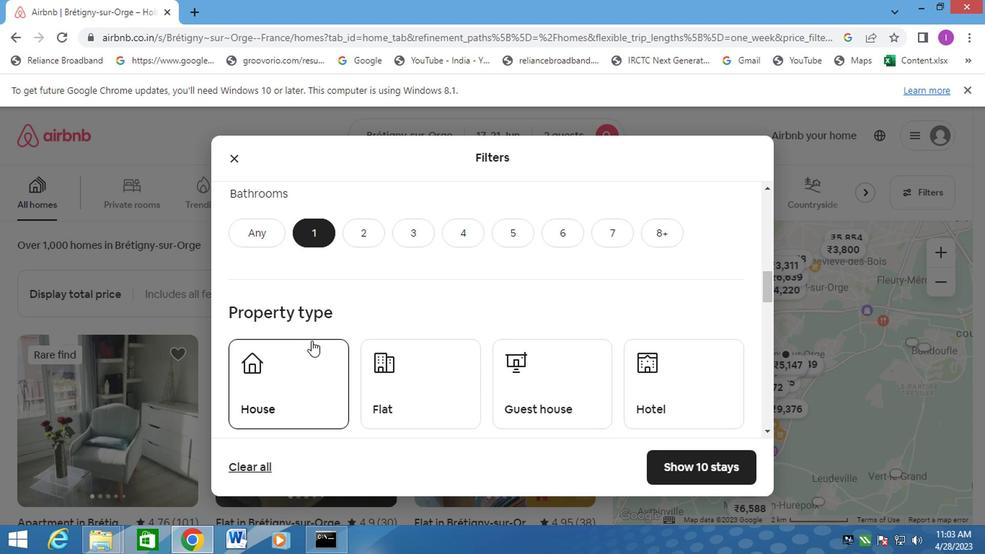 
Action: Mouse pressed left at (309, 344)
Screenshot: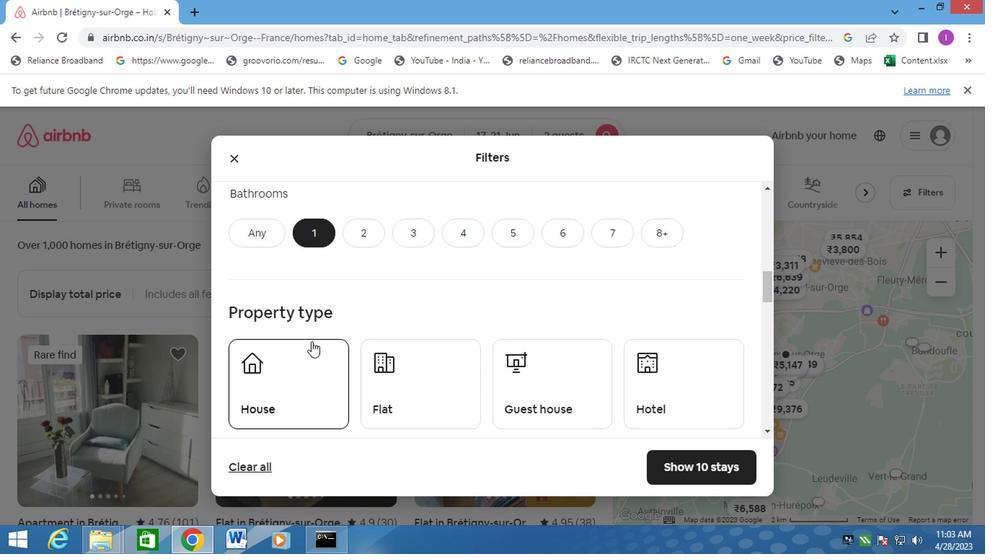 
Action: Mouse moved to (410, 370)
Screenshot: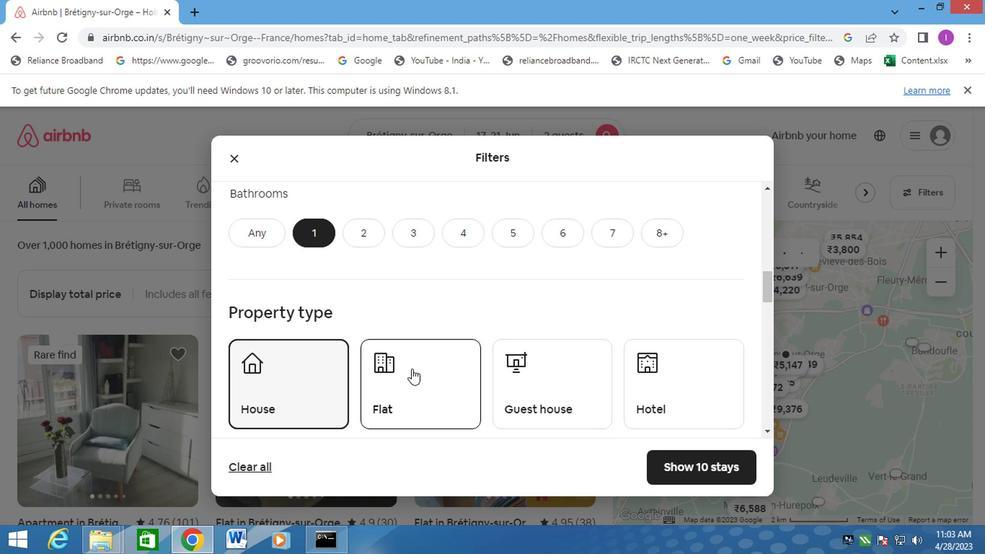 
Action: Mouse pressed left at (410, 370)
Screenshot: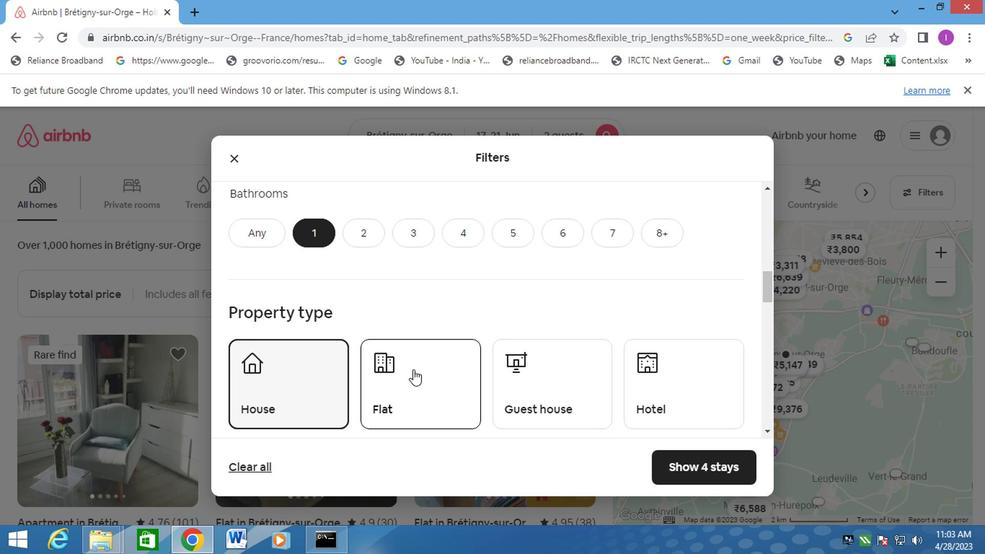 
Action: Mouse moved to (533, 384)
Screenshot: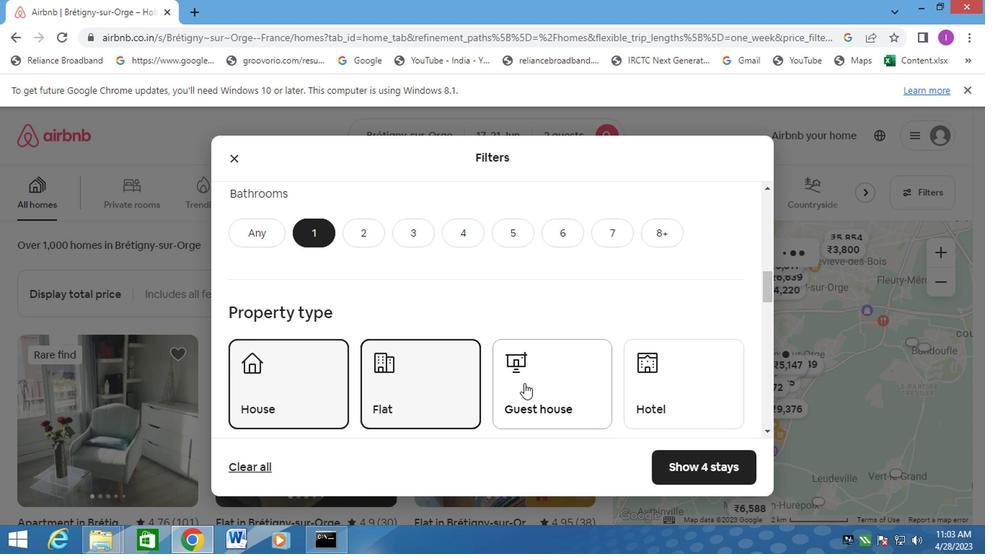 
Action: Mouse pressed left at (533, 384)
Screenshot: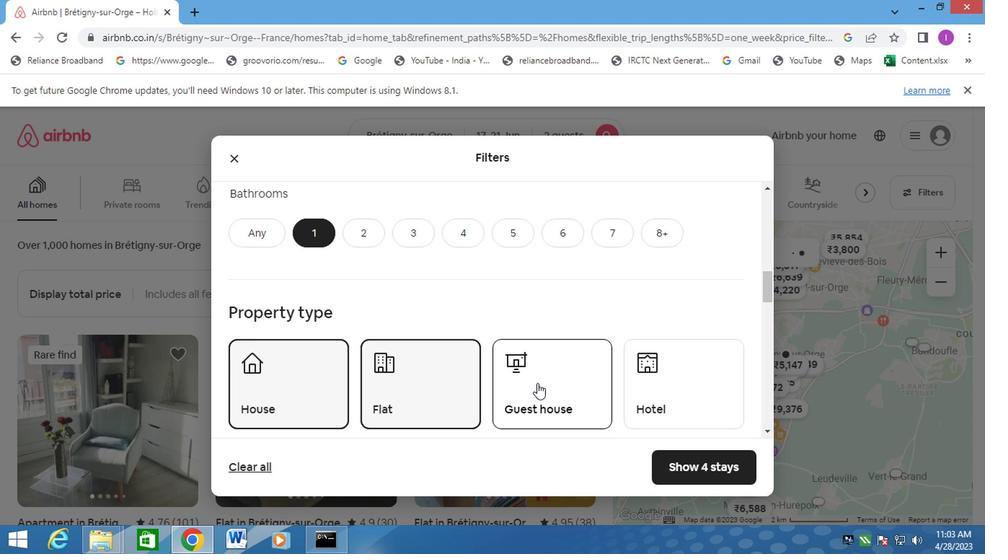 
Action: Mouse moved to (534, 384)
Screenshot: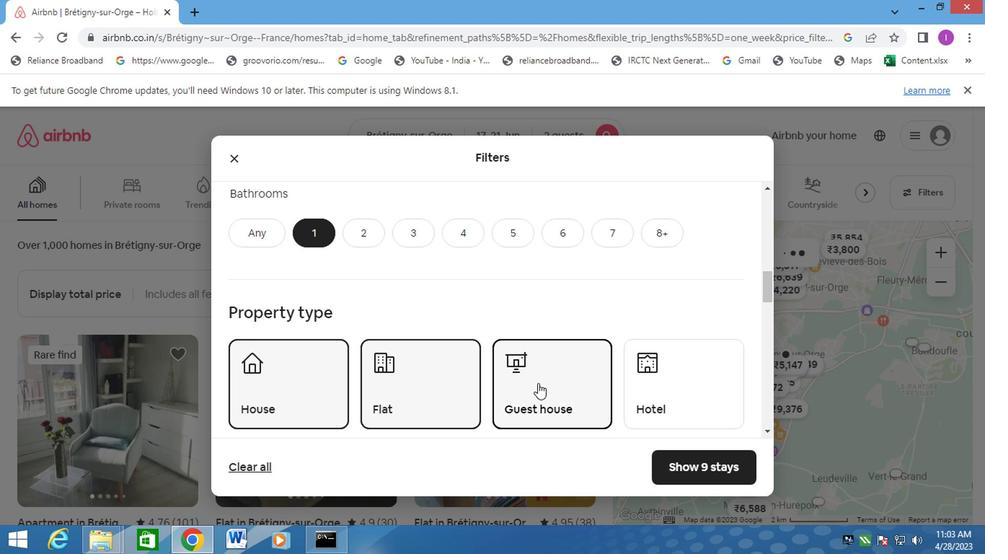 
Action: Mouse scrolled (534, 383) with delta (0, -1)
Screenshot: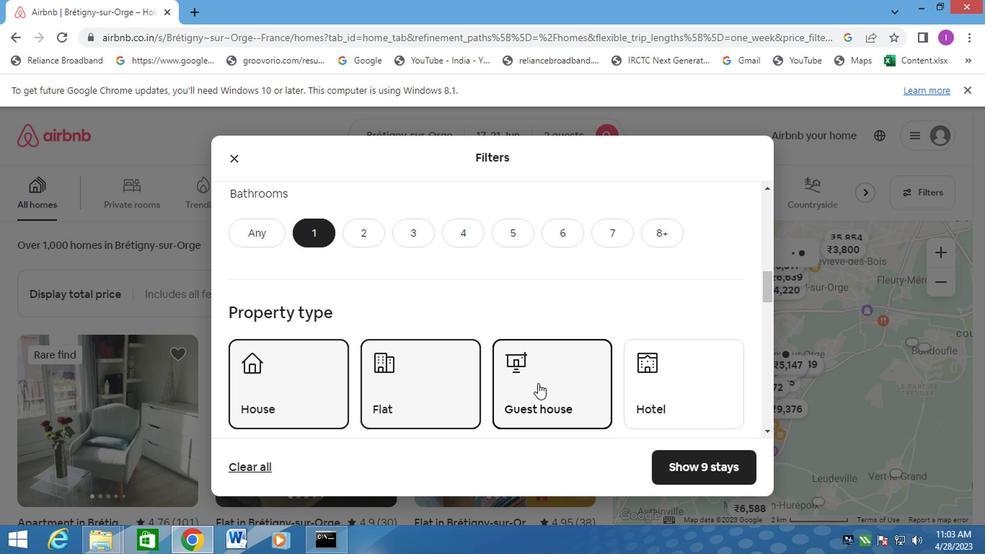 
Action: Mouse moved to (535, 383)
Screenshot: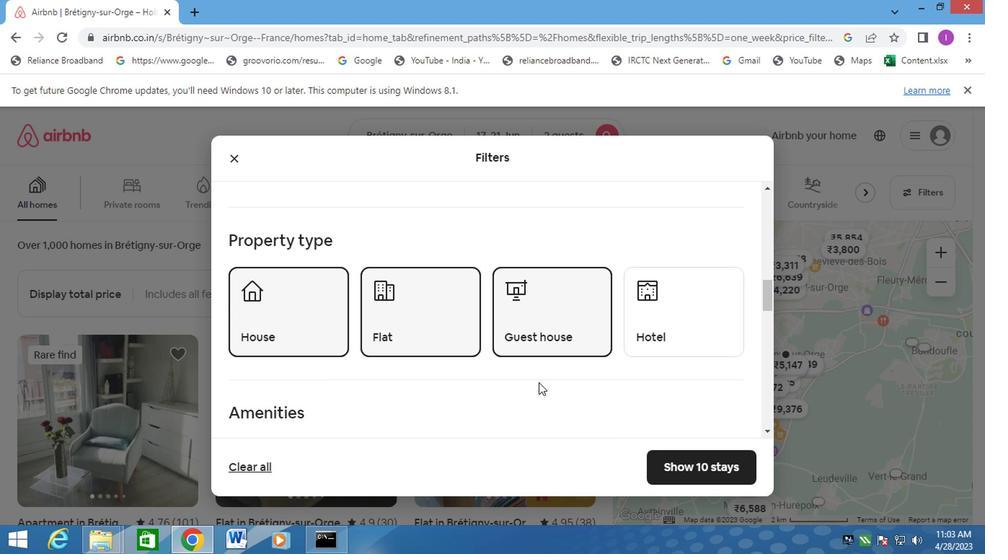 
Action: Mouse scrolled (535, 383) with delta (0, 0)
Screenshot: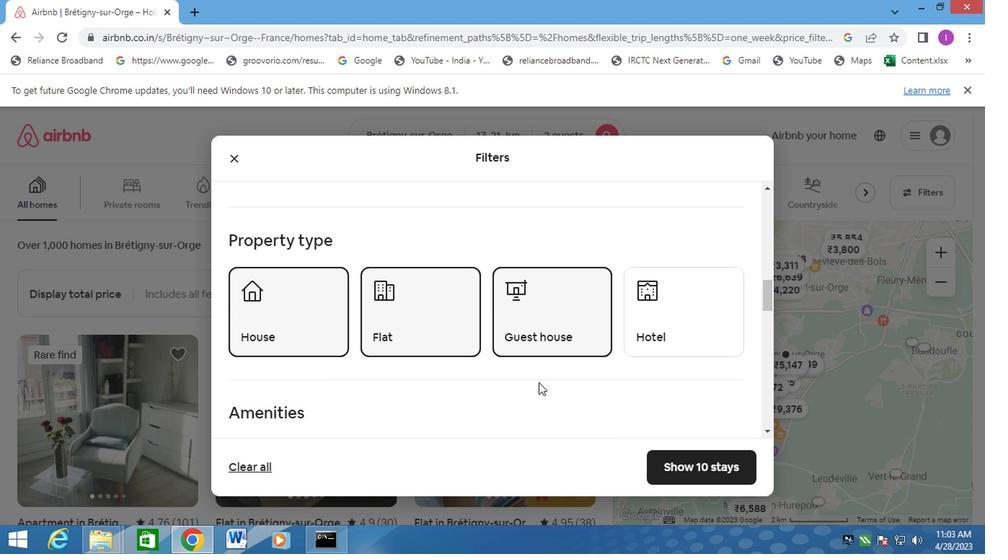 
Action: Mouse scrolled (535, 383) with delta (0, 0)
Screenshot: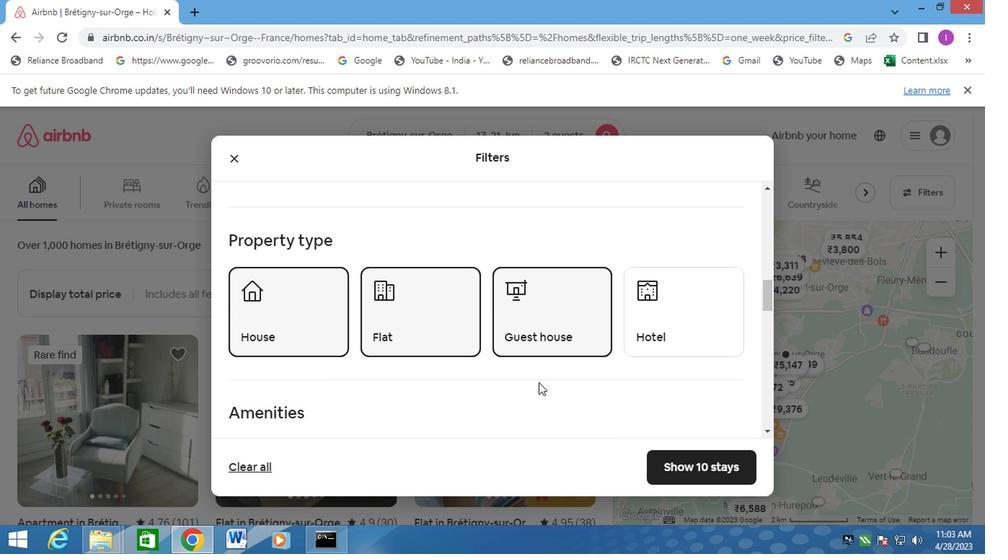 
Action: Mouse moved to (532, 370)
Screenshot: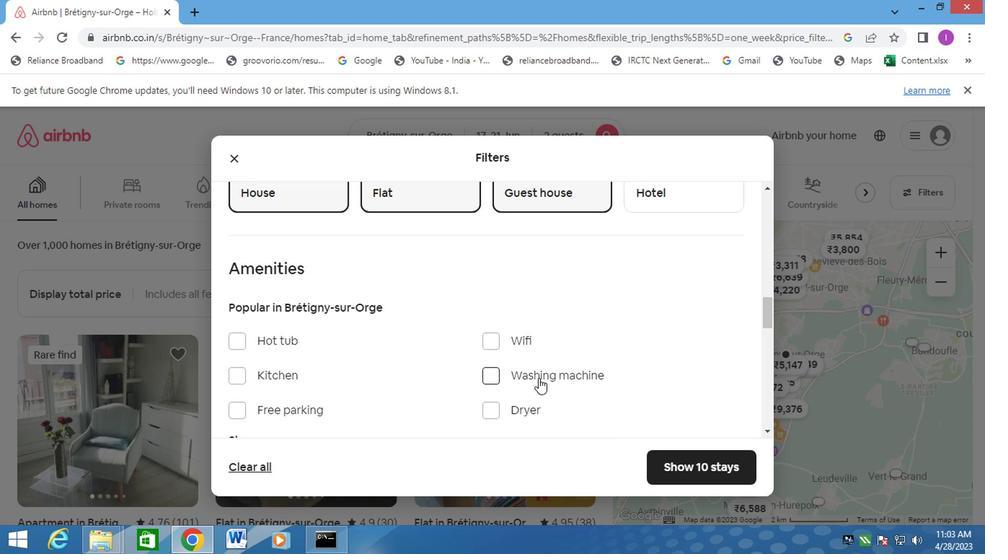 
Action: Mouse scrolled (532, 370) with delta (0, 0)
Screenshot: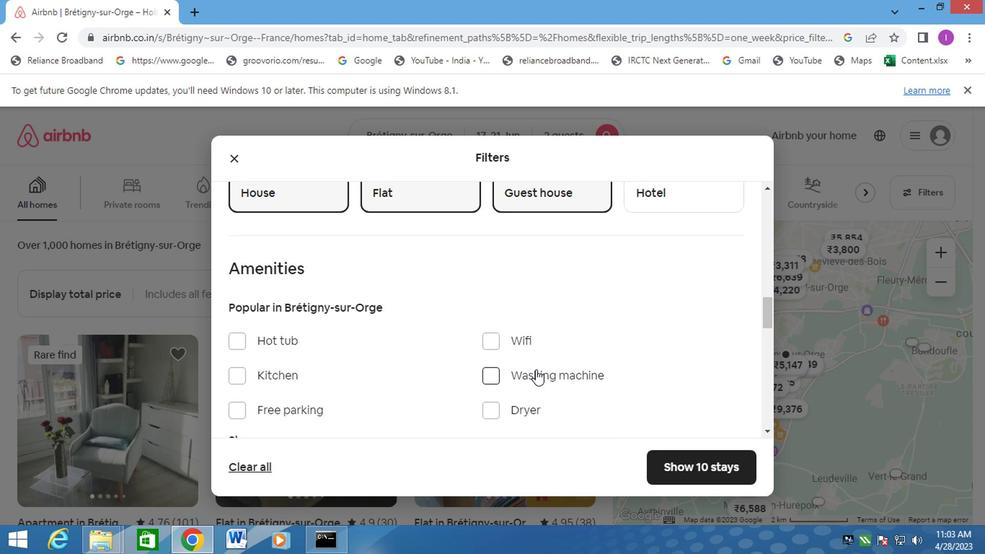 
Action: Mouse scrolled (532, 370) with delta (0, 0)
Screenshot: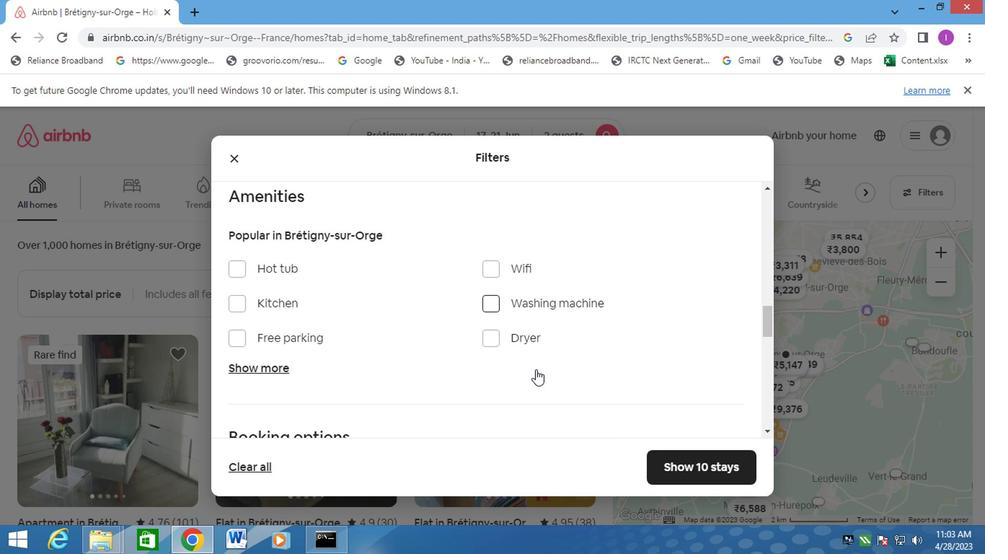 
Action: Mouse moved to (487, 201)
Screenshot: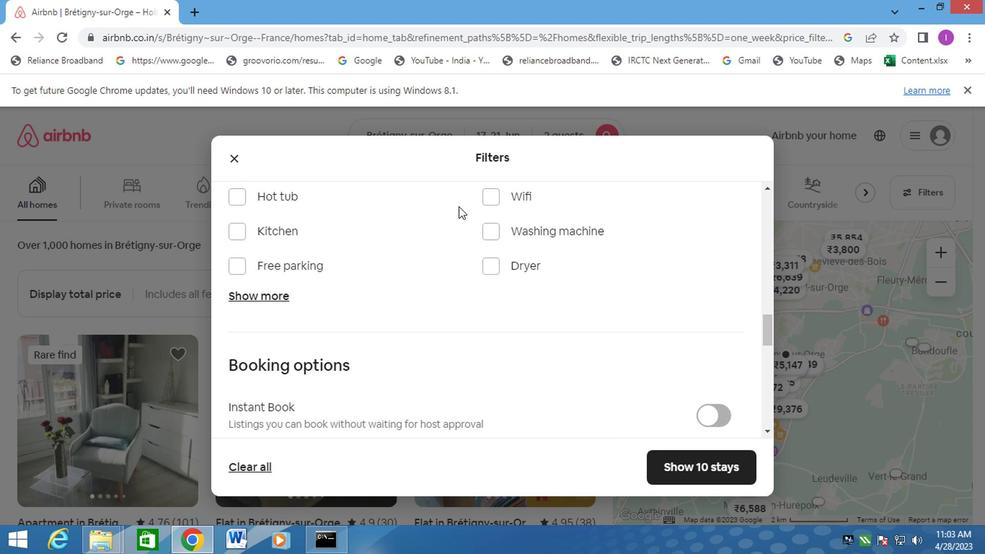 
Action: Mouse pressed left at (487, 201)
Screenshot: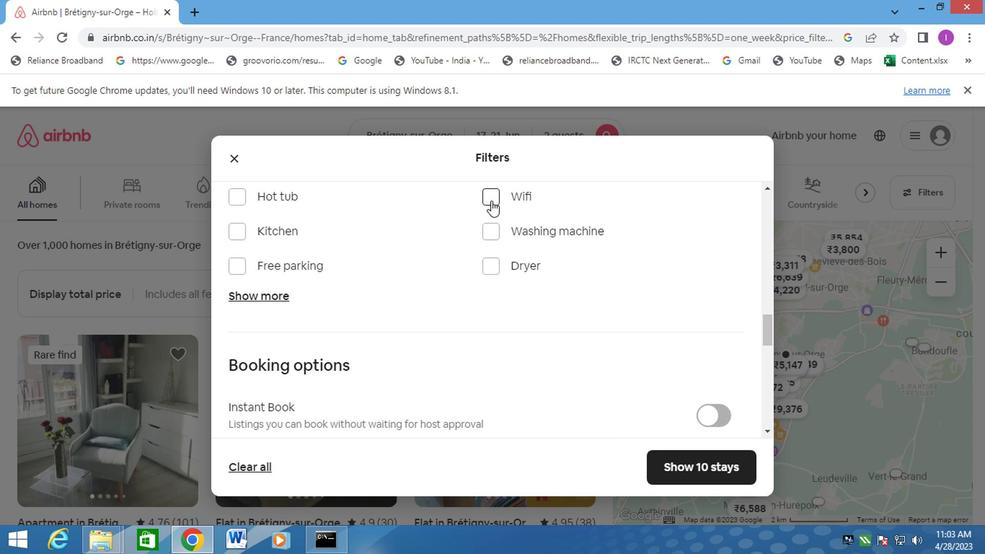 
Action: Mouse moved to (493, 231)
Screenshot: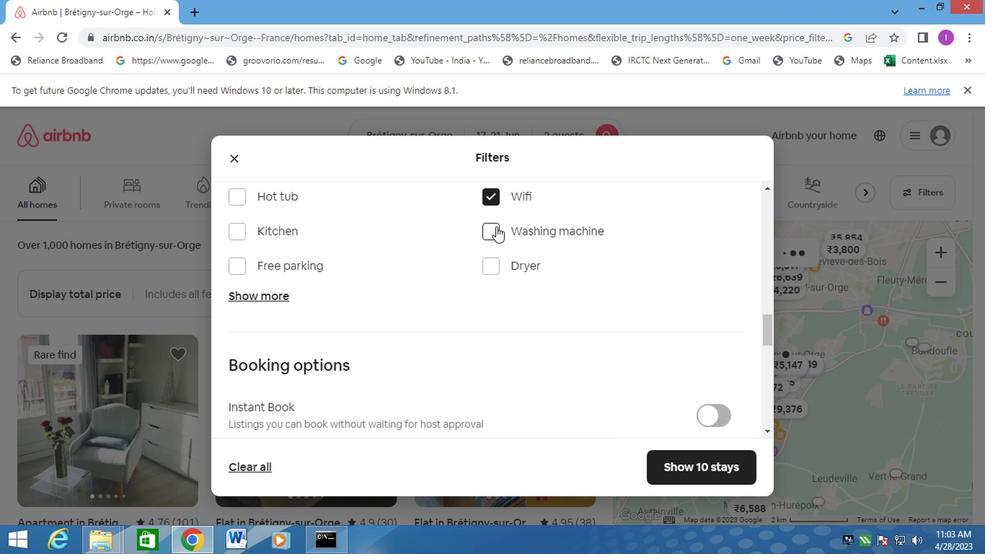 
Action: Mouse pressed left at (493, 231)
Screenshot: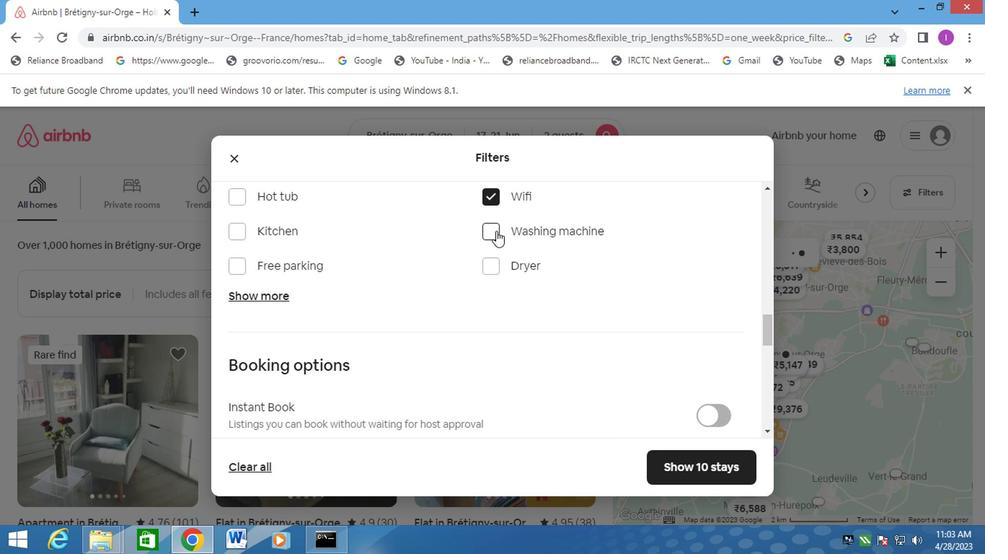 
Action: Mouse moved to (500, 288)
Screenshot: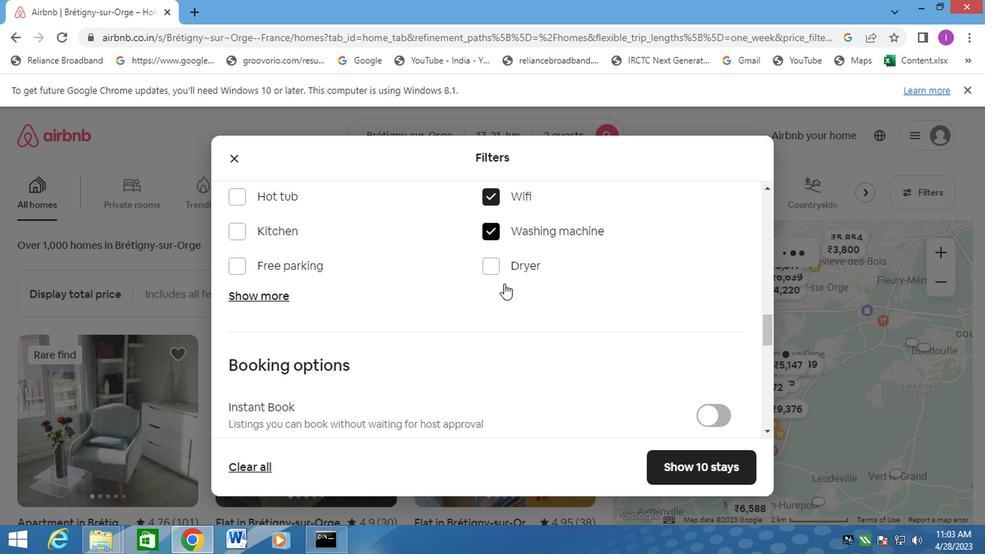 
Action: Mouse scrolled (500, 287) with delta (0, 0)
Screenshot: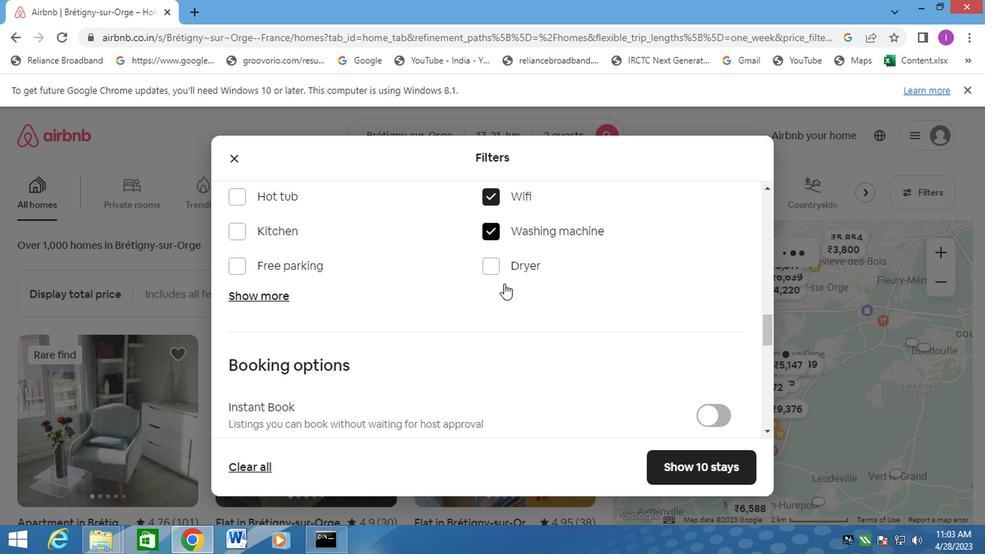 
Action: Mouse scrolled (500, 287) with delta (0, 0)
Screenshot: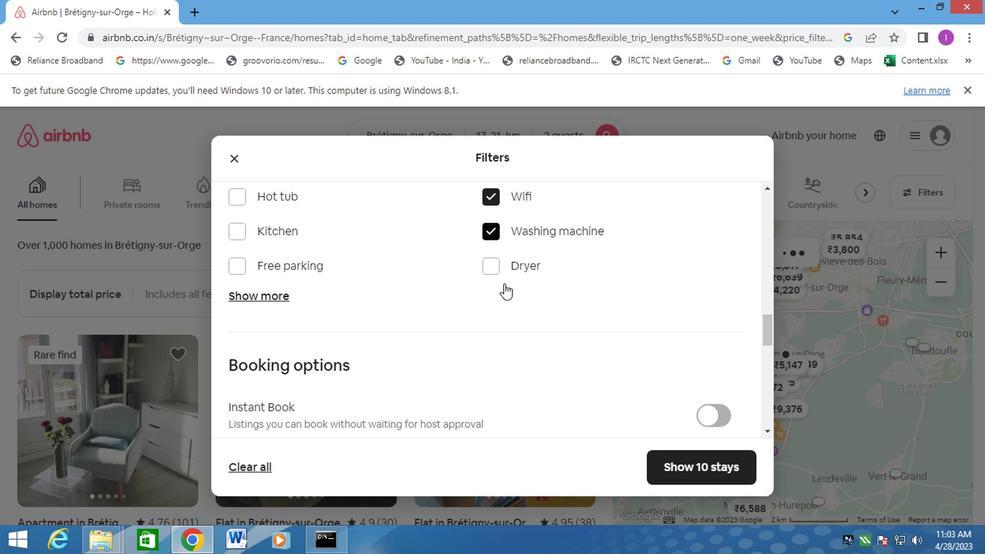 
Action: Mouse moved to (705, 317)
Screenshot: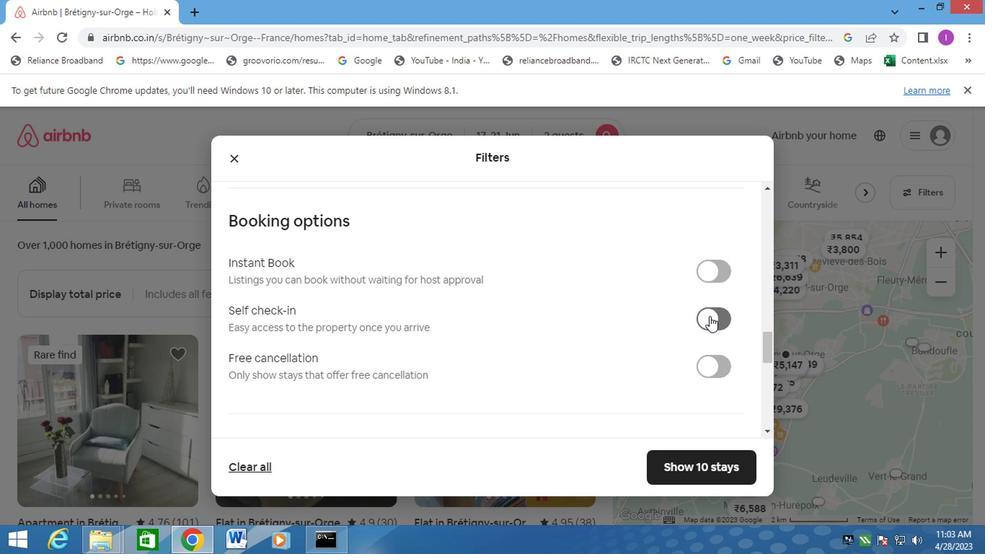 
Action: Mouse pressed left at (705, 317)
Screenshot: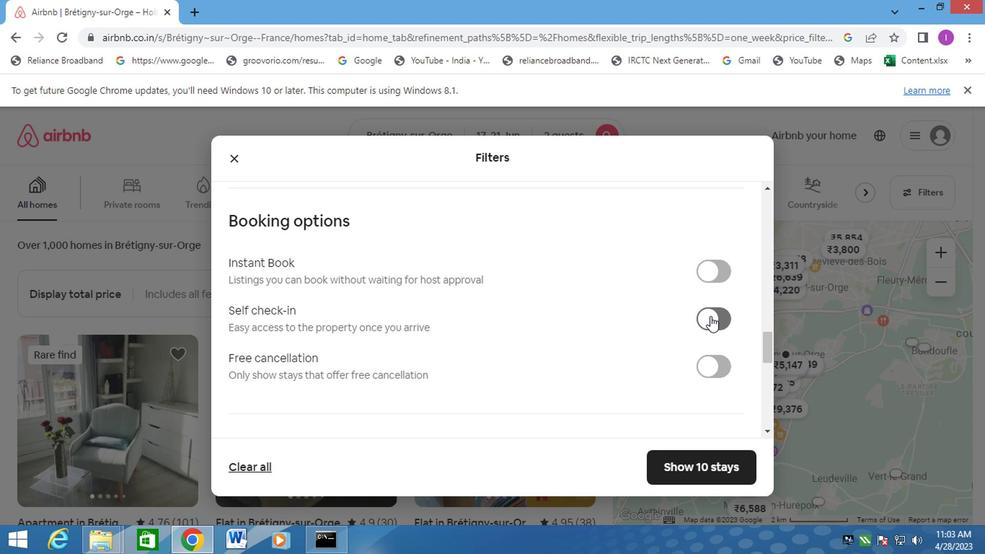 
Action: Mouse moved to (429, 351)
Screenshot: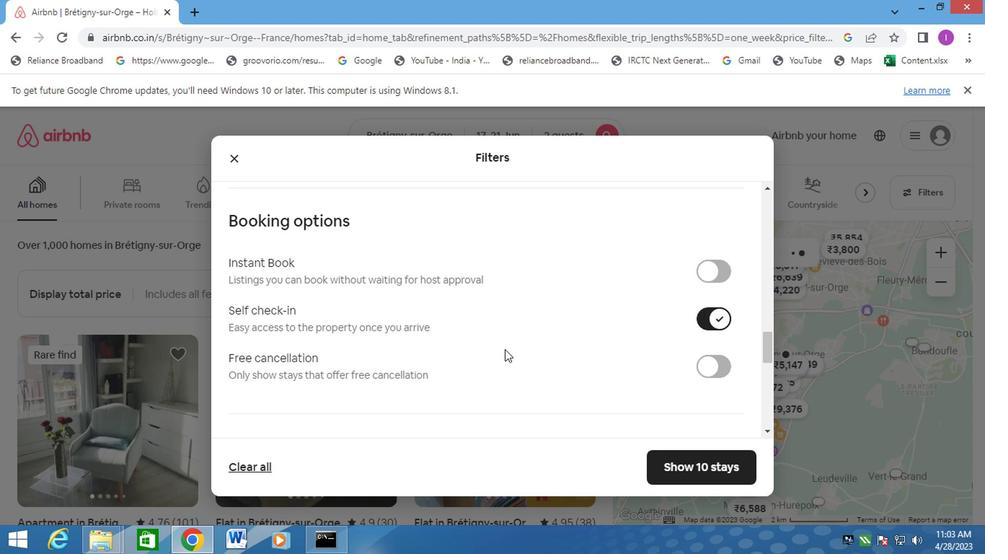 
Action: Mouse scrolled (429, 350) with delta (0, -1)
Screenshot: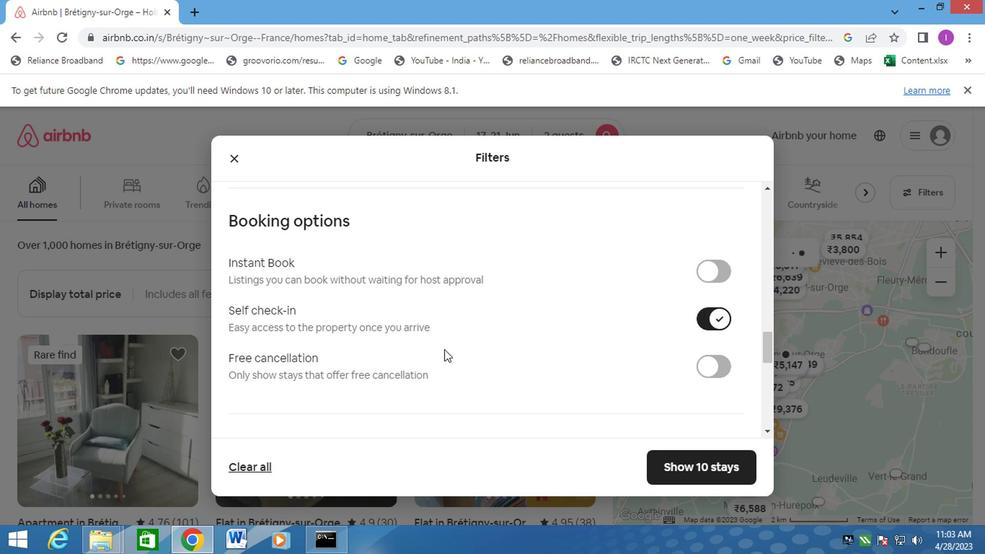 
Action: Mouse scrolled (429, 350) with delta (0, -1)
Screenshot: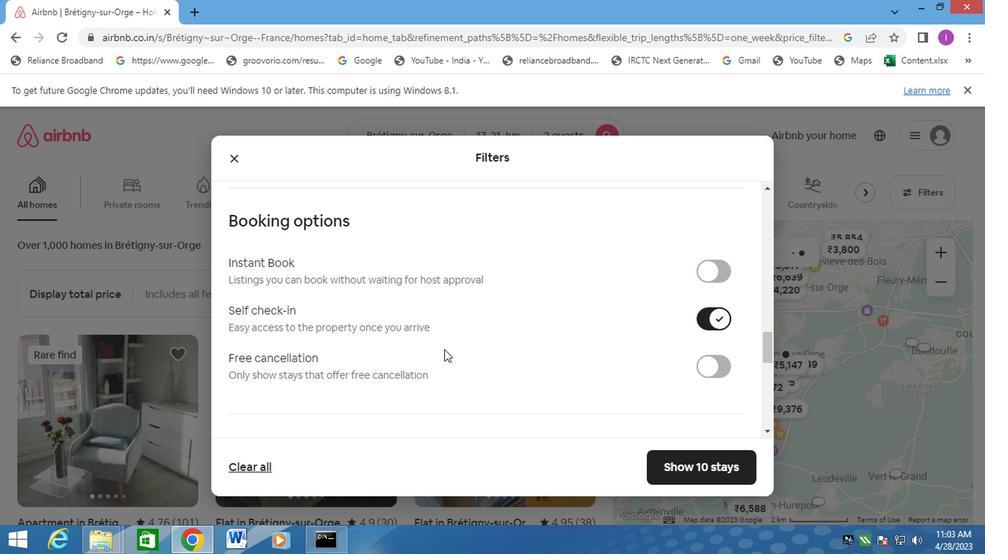 
Action: Mouse scrolled (429, 350) with delta (0, -1)
Screenshot: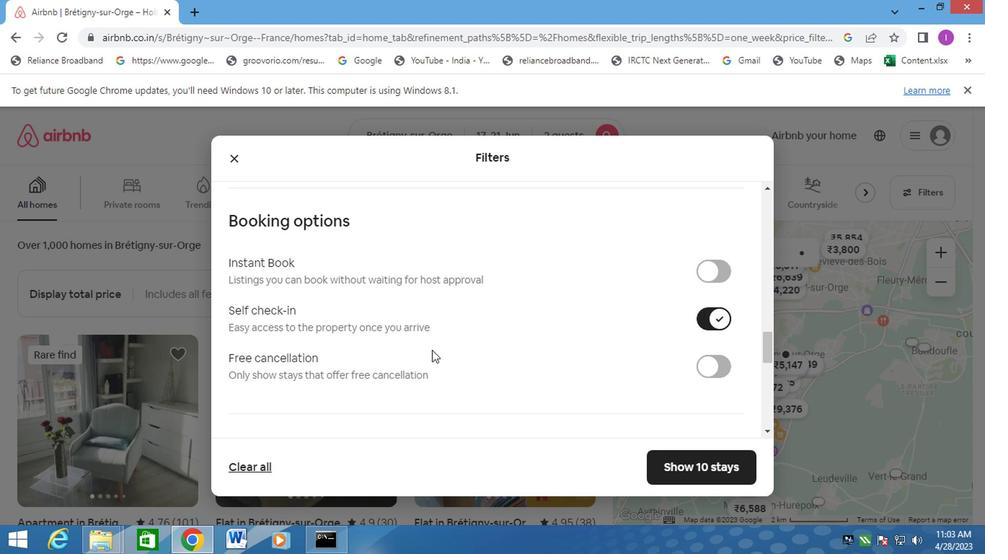 
Action: Mouse scrolled (429, 350) with delta (0, -1)
Screenshot: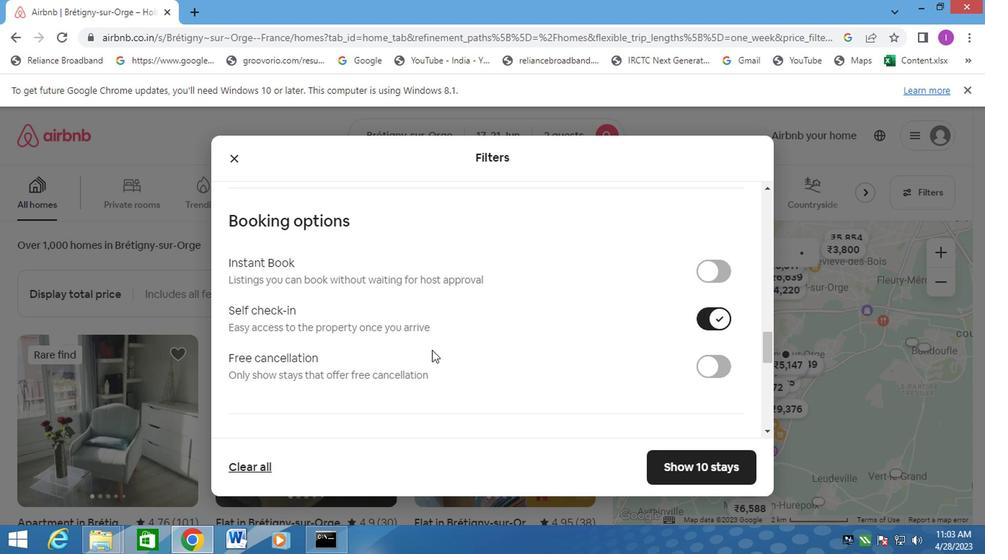 
Action: Mouse moved to (435, 346)
Screenshot: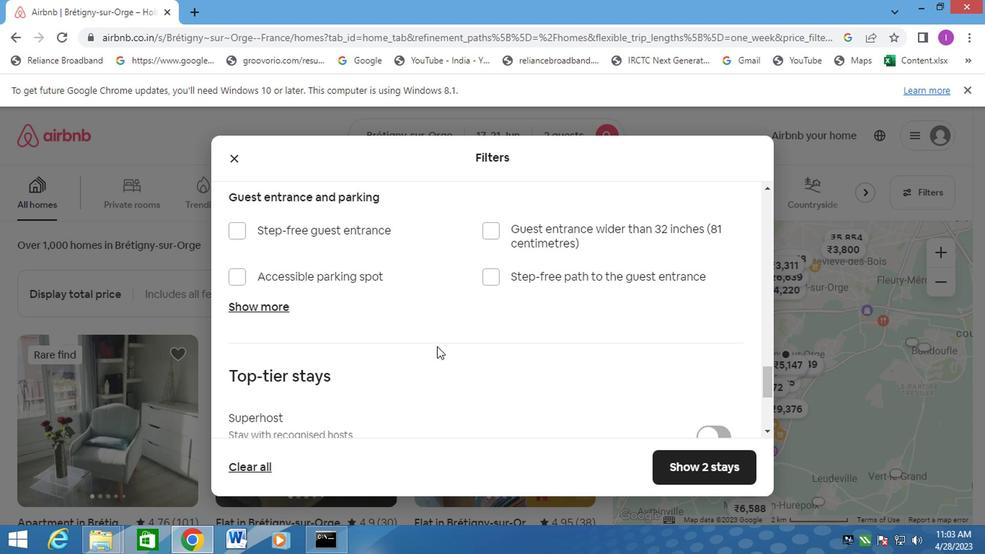 
Action: Mouse scrolled (435, 346) with delta (0, 0)
Screenshot: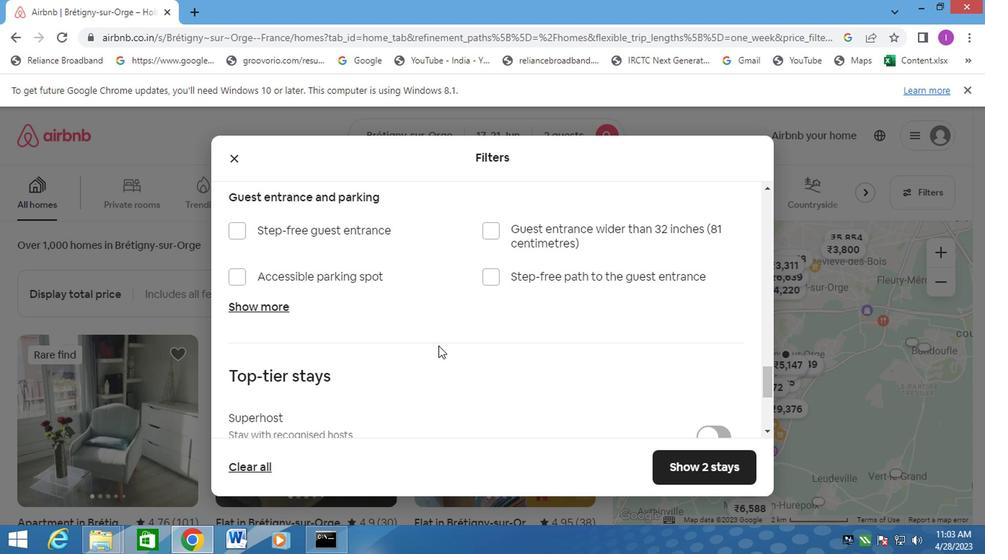 
Action: Mouse scrolled (435, 346) with delta (0, 0)
Screenshot: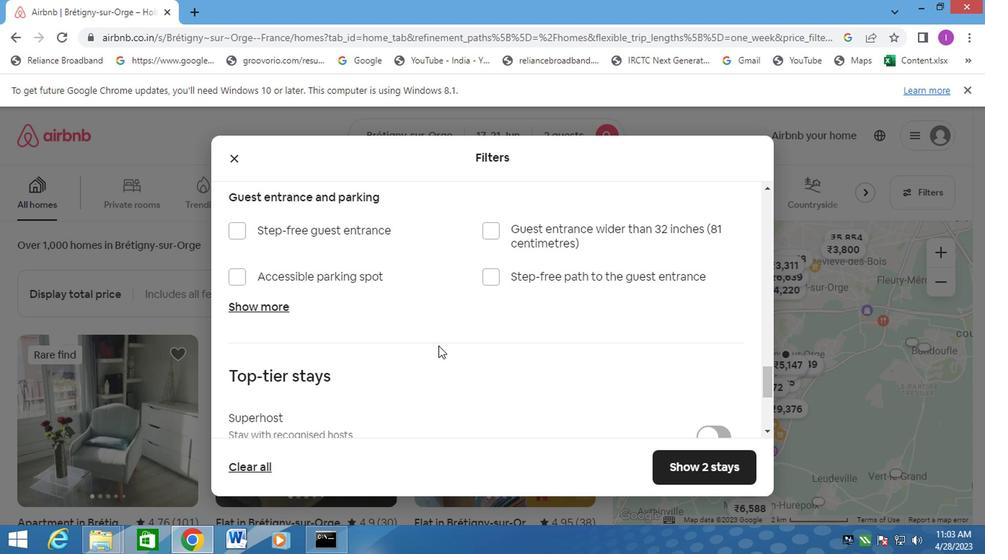 
Action: Mouse scrolled (435, 346) with delta (0, 0)
Screenshot: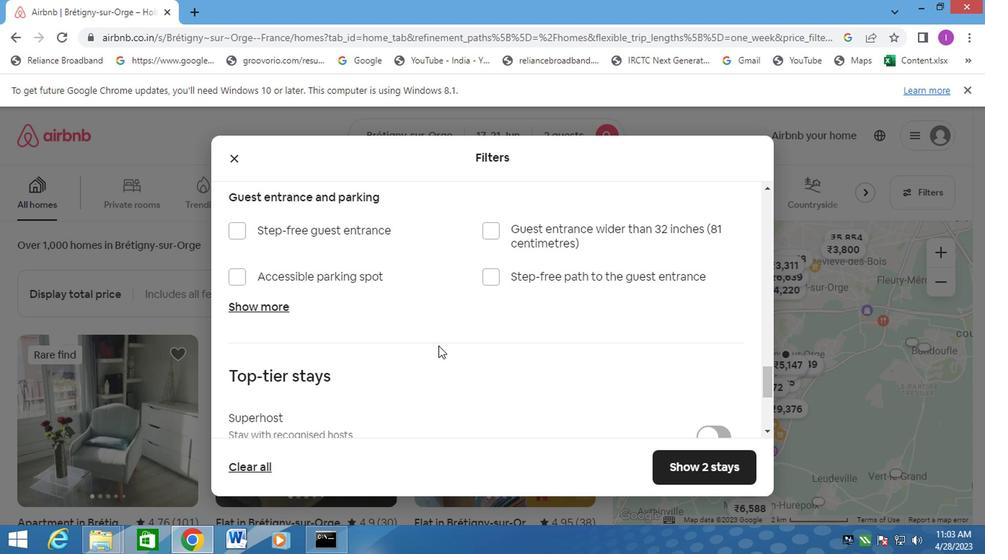 
Action: Mouse moved to (437, 344)
Screenshot: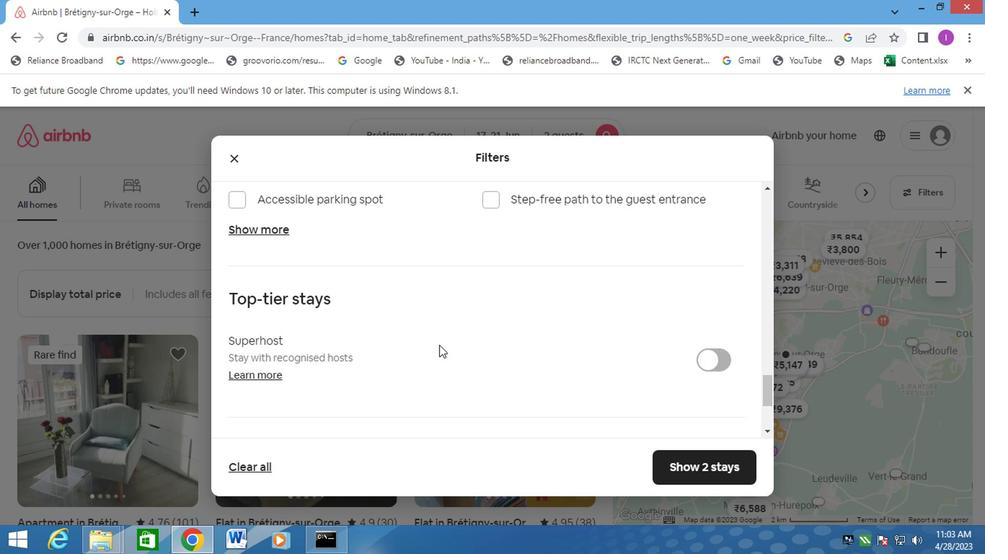 
Action: Mouse scrolled (437, 344) with delta (0, 0)
Screenshot: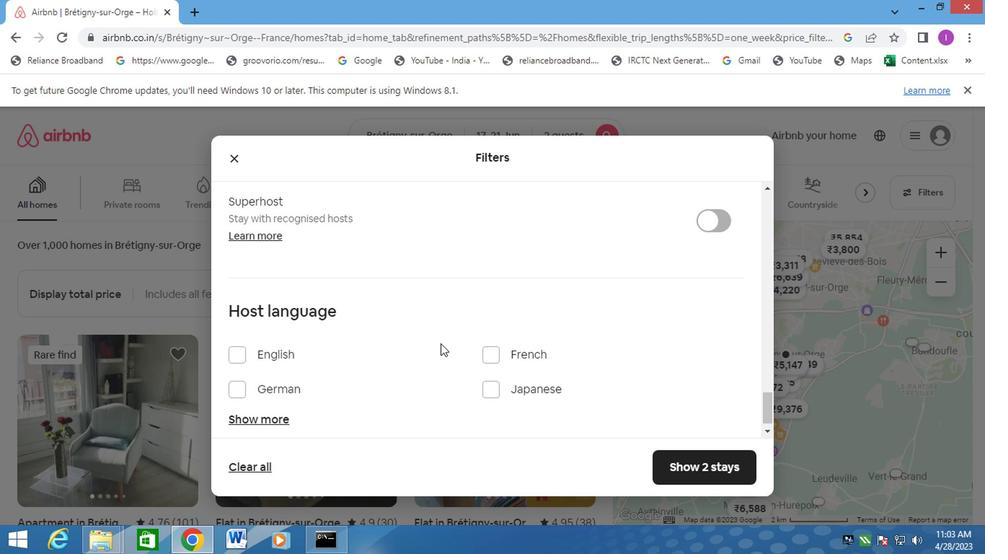 
Action: Mouse scrolled (437, 344) with delta (0, 0)
Screenshot: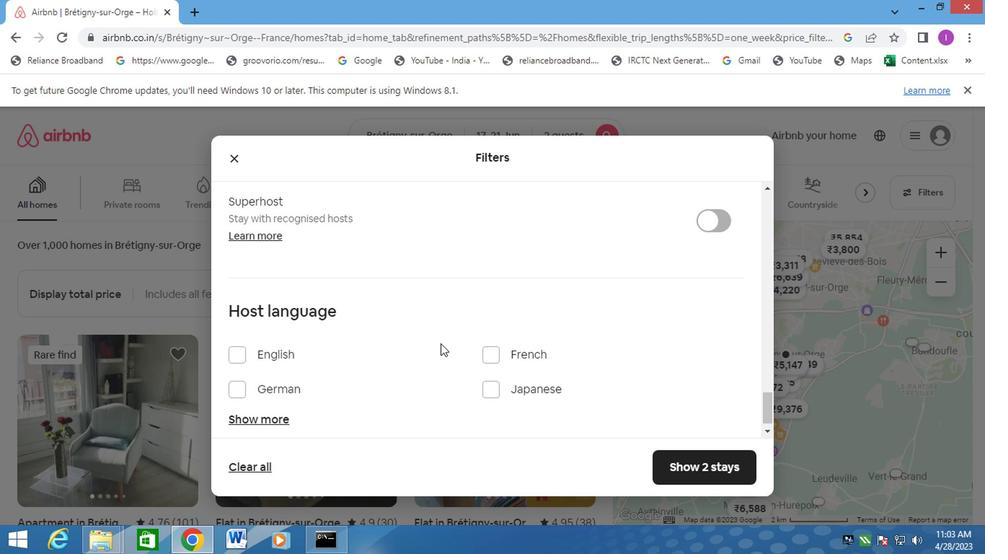 
Action: Mouse scrolled (437, 344) with delta (0, 0)
Screenshot: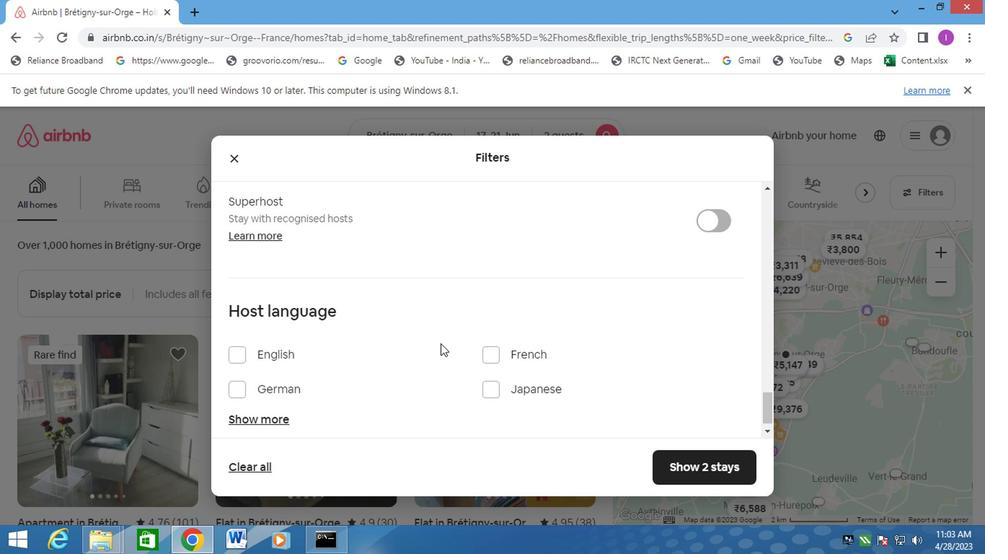 
Action: Mouse moved to (236, 339)
Screenshot: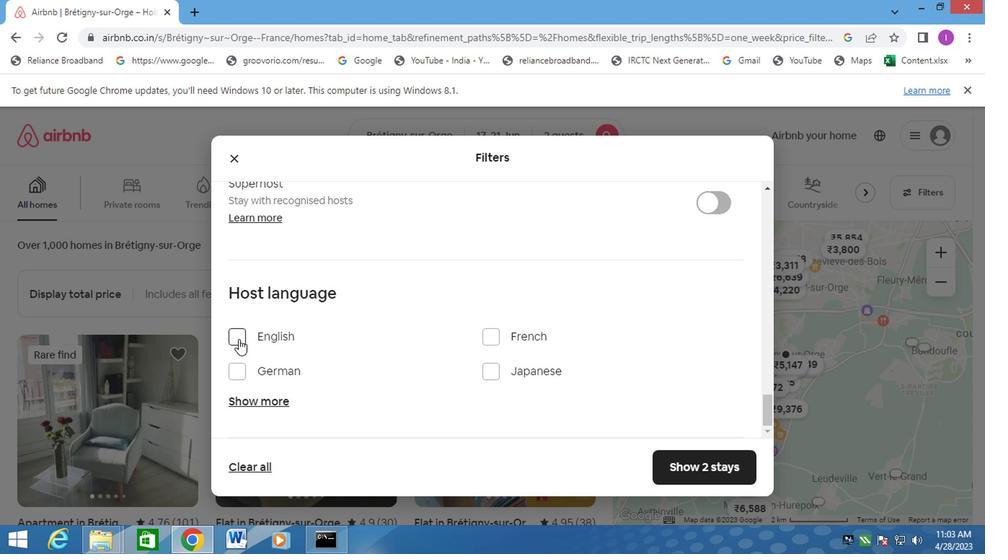 
Action: Mouse pressed left at (236, 339)
Screenshot: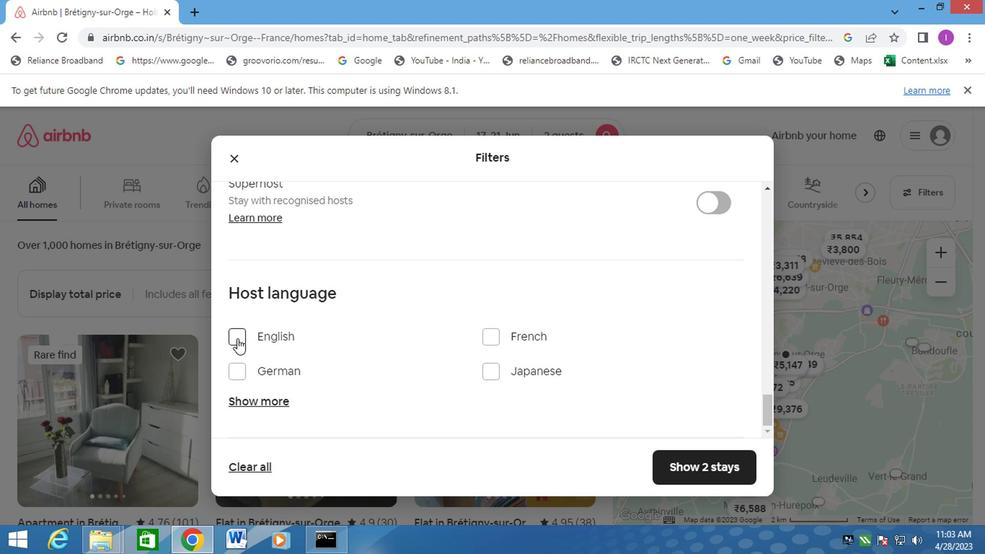 
Action: Mouse moved to (695, 469)
Screenshot: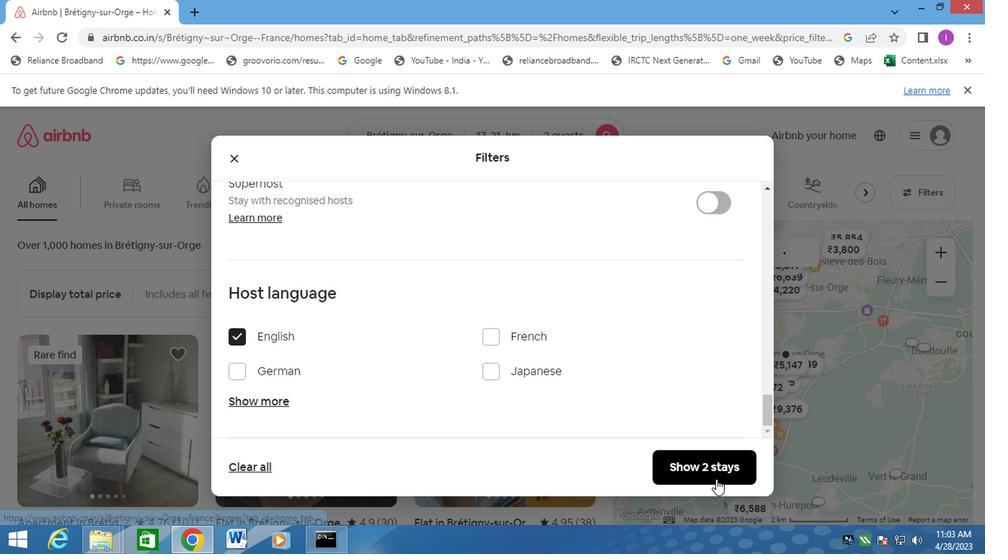 
Action: Mouse pressed left at (695, 469)
Screenshot: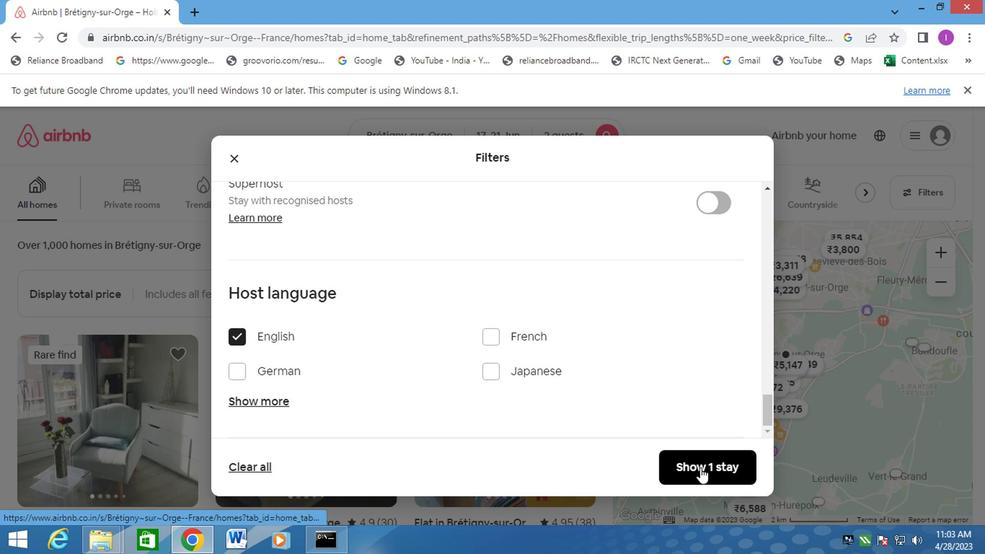 
